 Task: For heading Use Italics Lora with navy blue colour & Underline.  font size for heading24,  'Change the font style of data to'Montserrat and font size to 16,  Change the alignment of both headline & data to Align right In the sheet  Budget Tracking Workbook Template
Action: Mouse moved to (103, 141)
Screenshot: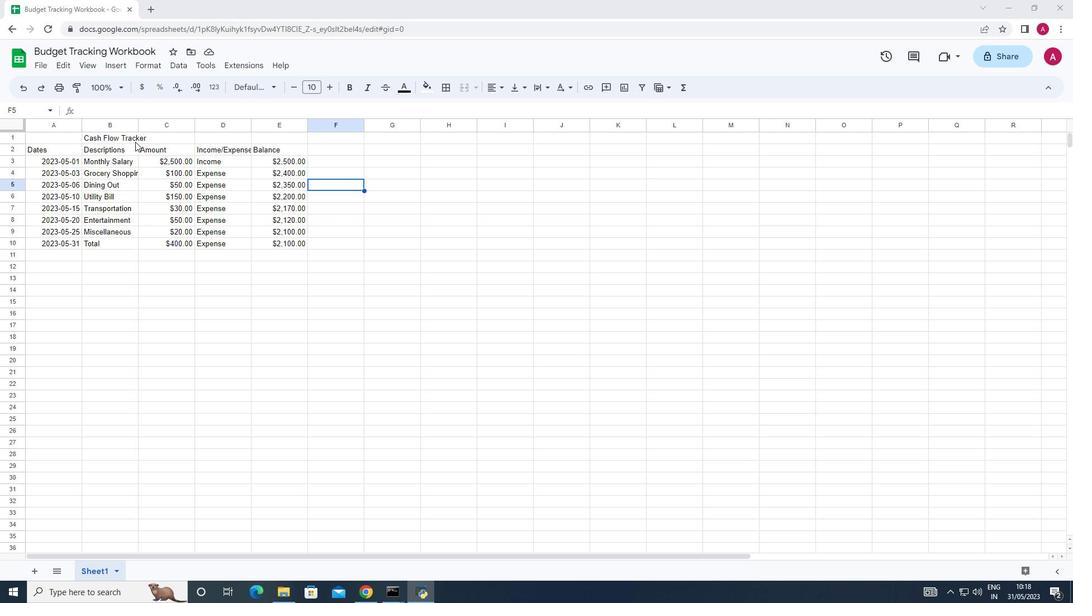 
Action: Mouse pressed left at (103, 141)
Screenshot: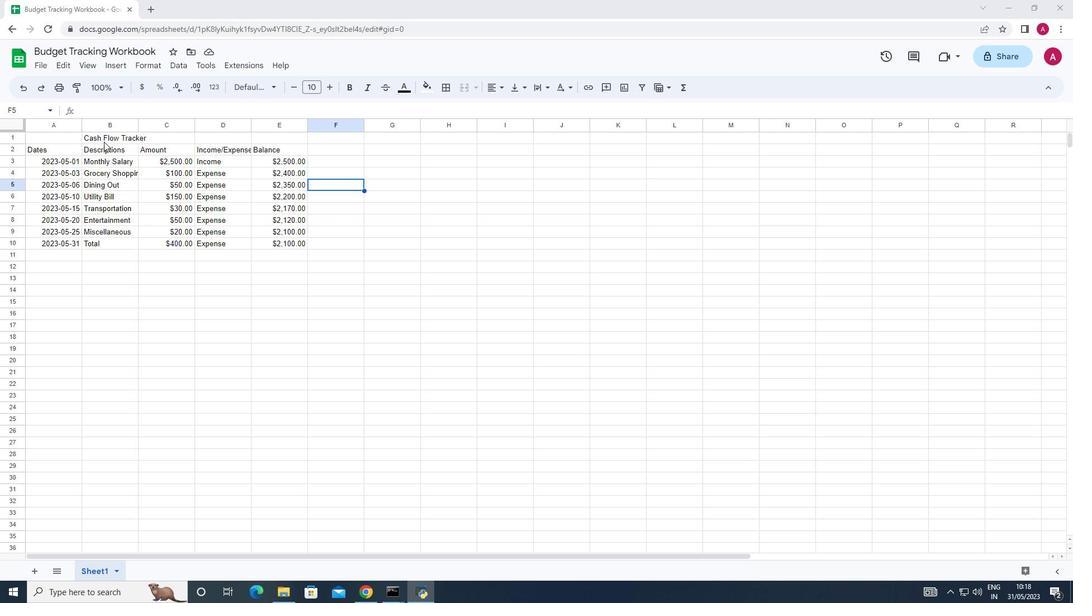 
Action: Mouse moved to (268, 87)
Screenshot: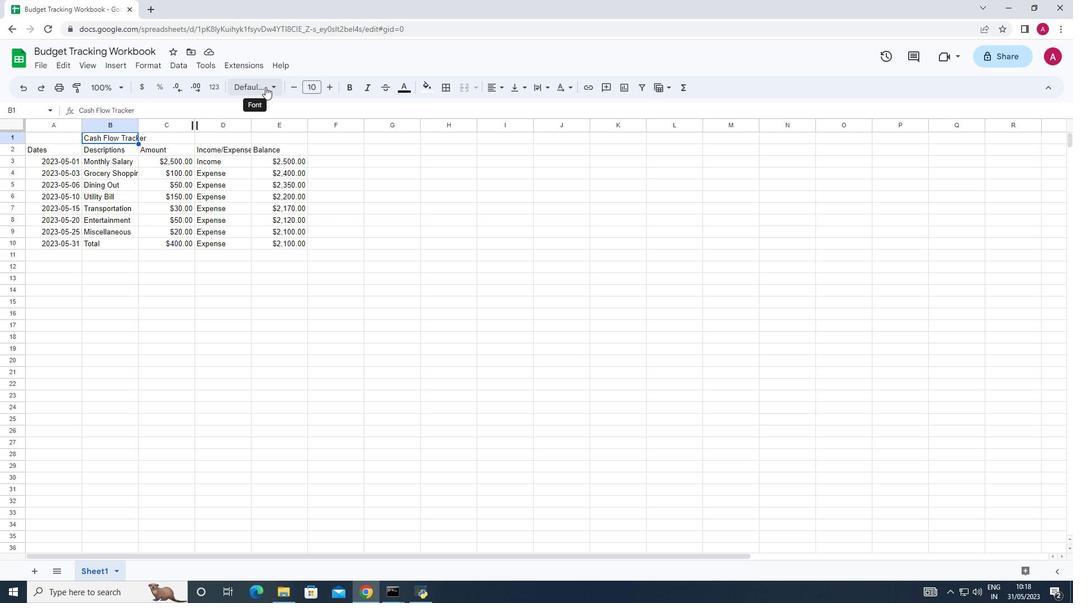 
Action: Mouse pressed left at (268, 87)
Screenshot: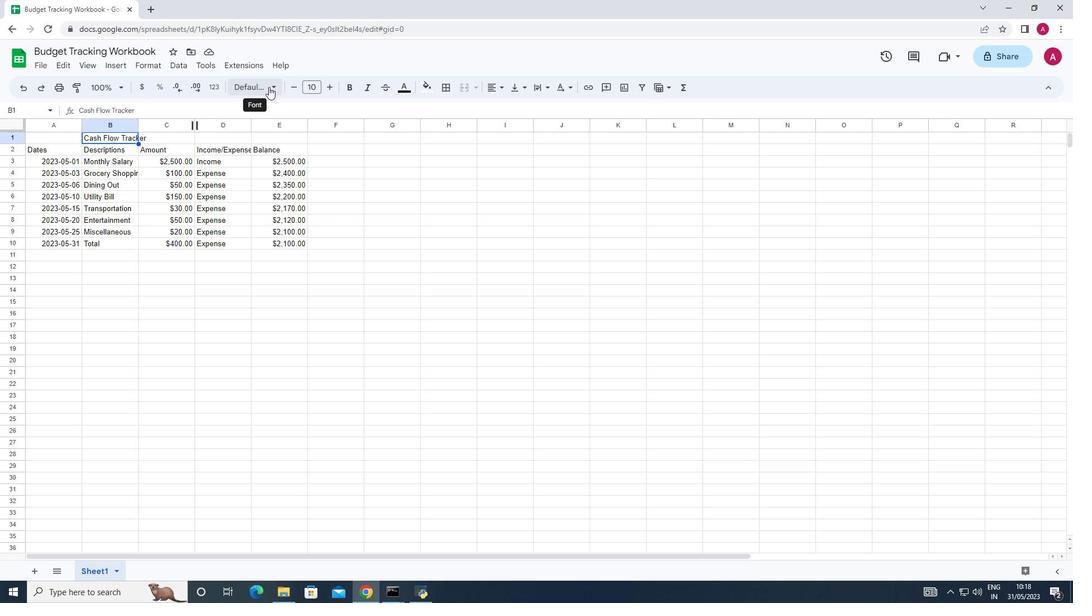 
Action: Mouse moved to (247, 110)
Screenshot: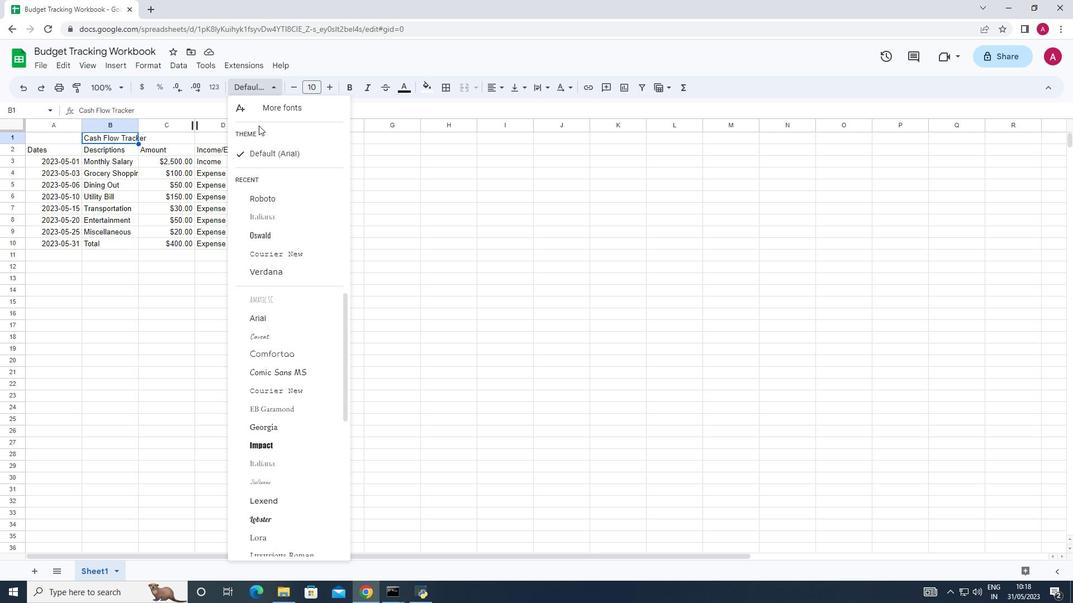 
Action: Mouse pressed left at (247, 110)
Screenshot: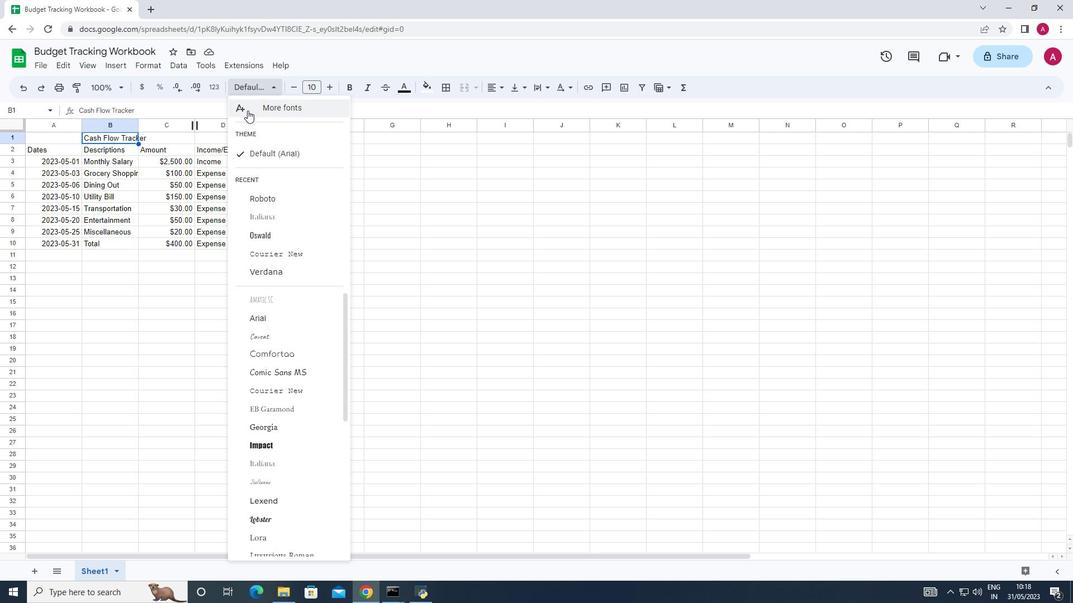 
Action: Mouse moved to (342, 183)
Screenshot: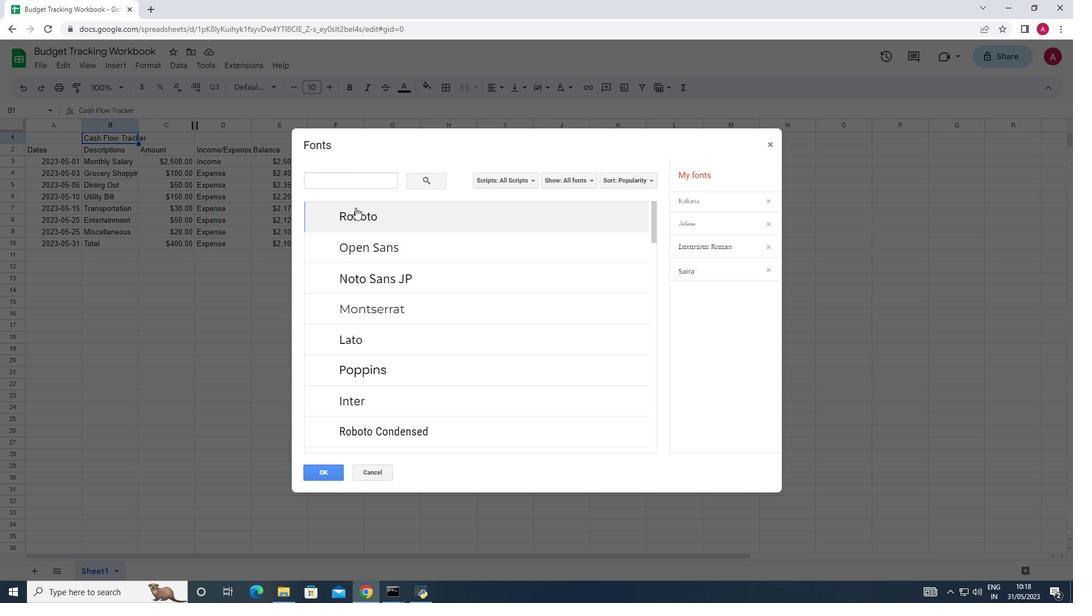 
Action: Mouse pressed left at (342, 183)
Screenshot: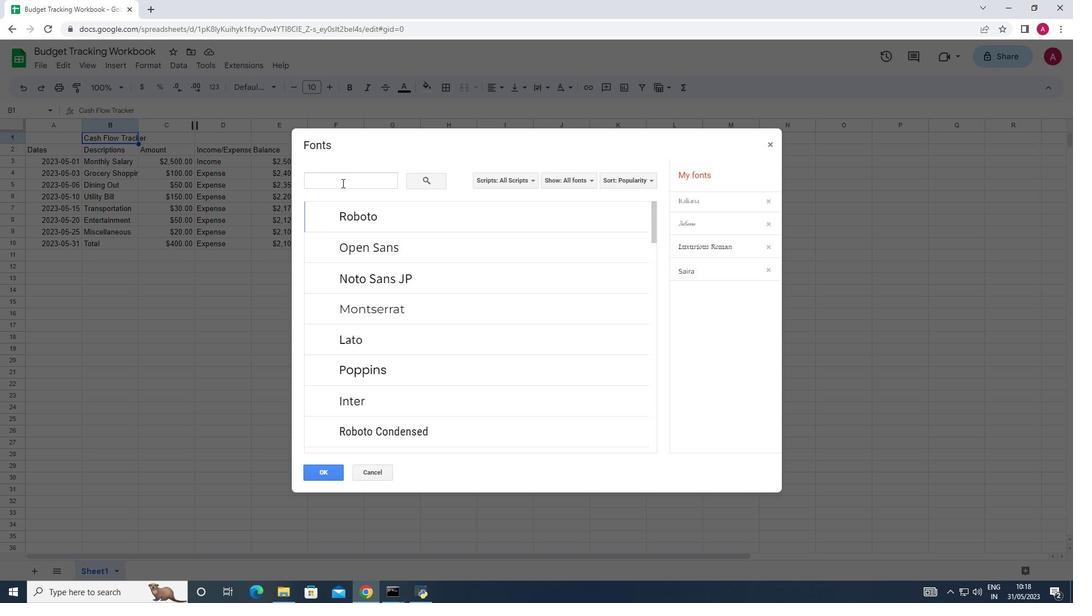 
Action: Mouse moved to (337, 184)
Screenshot: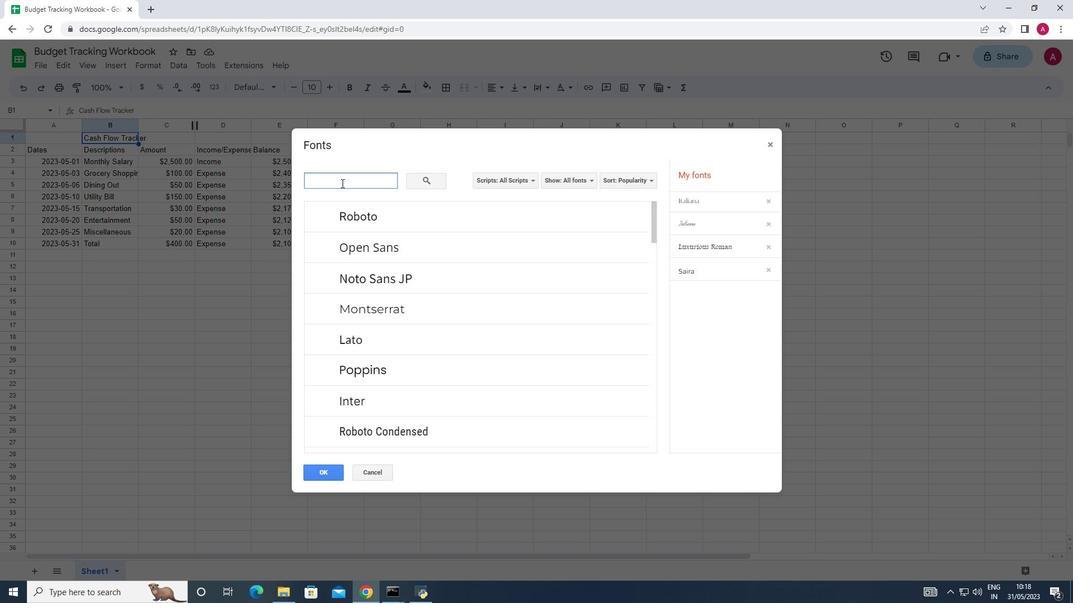 
Action: Key pressed <Key.shift>Italics
Screenshot: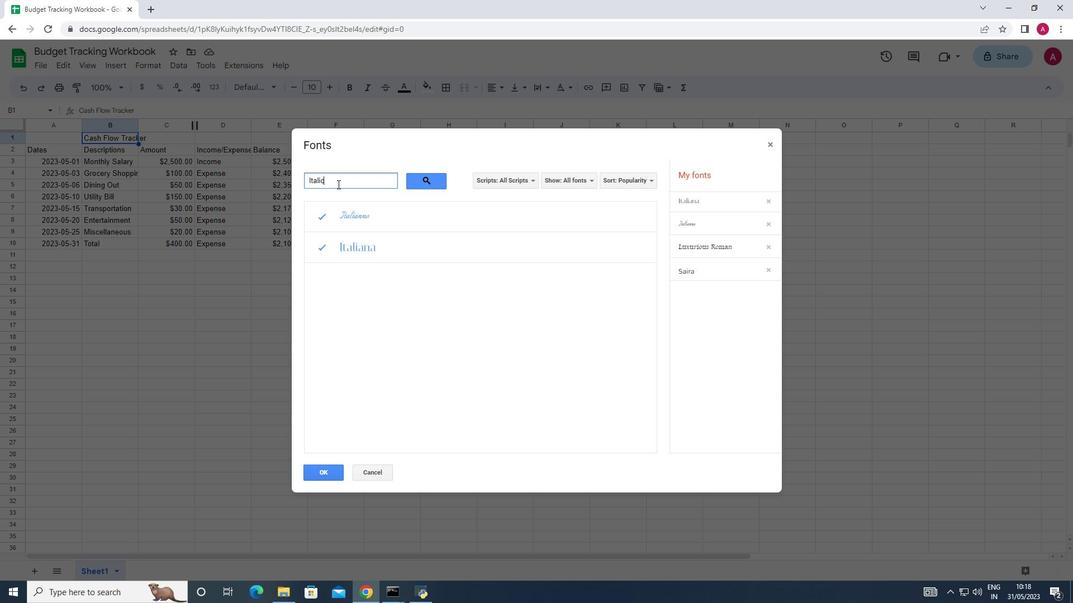 
Action: Mouse moved to (428, 183)
Screenshot: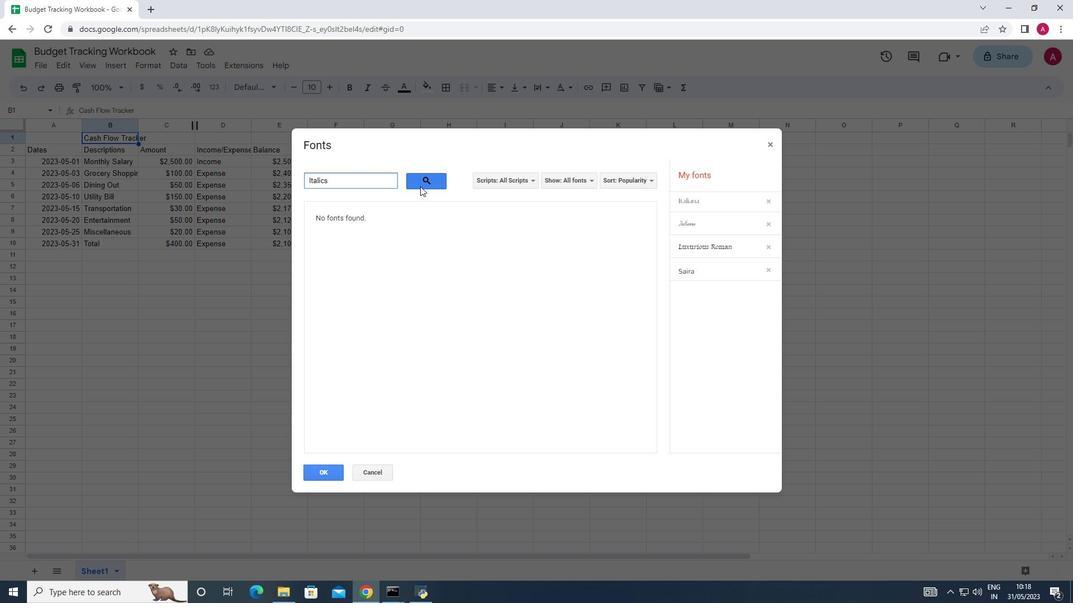 
Action: Mouse pressed left at (428, 183)
Screenshot: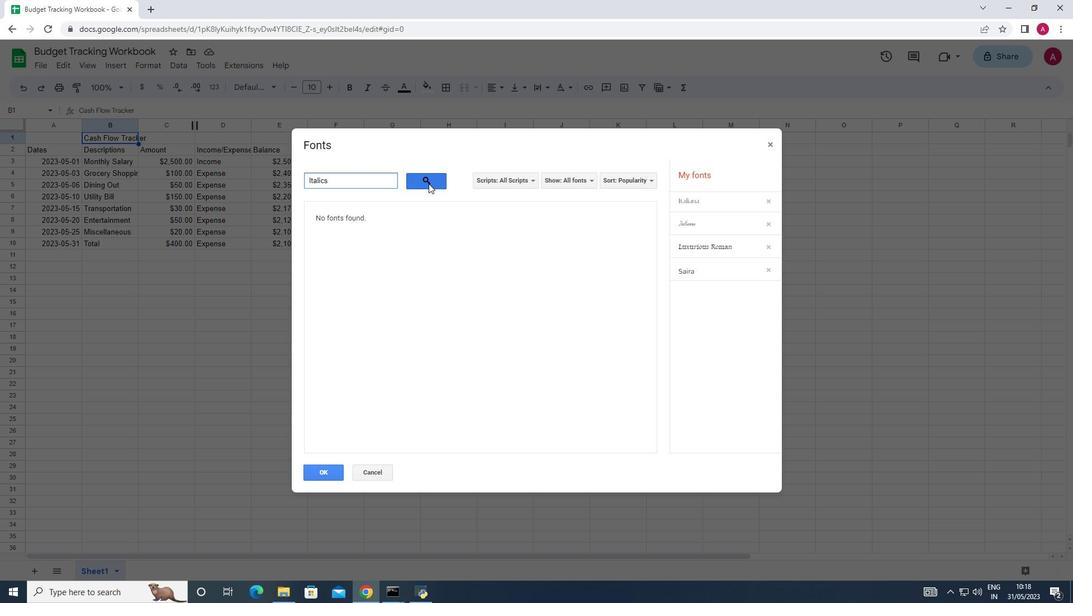 
Action: Mouse moved to (773, 145)
Screenshot: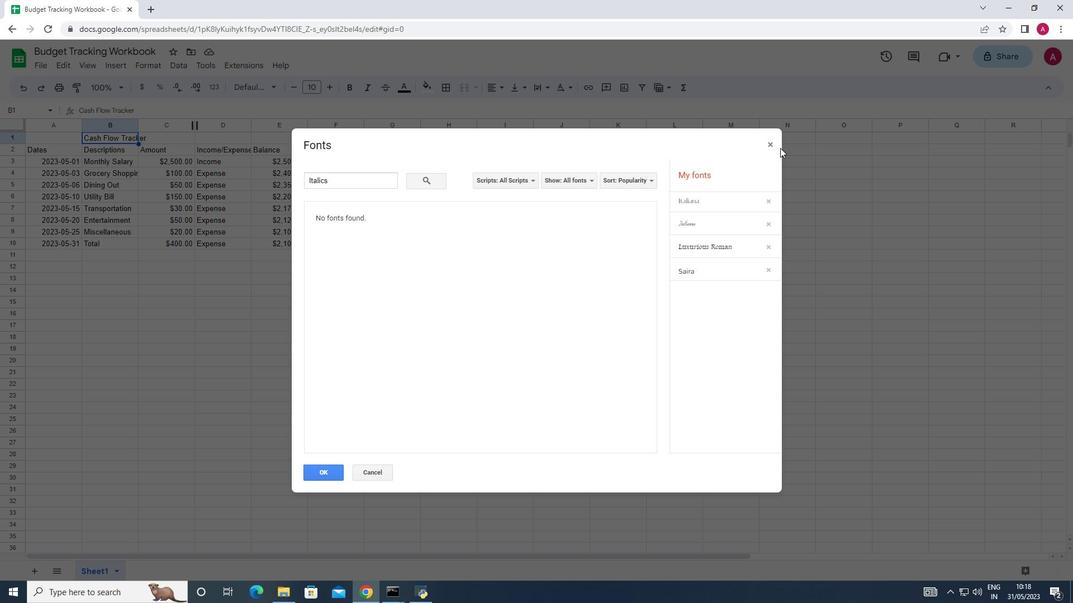 
Action: Mouse pressed left at (773, 145)
Screenshot: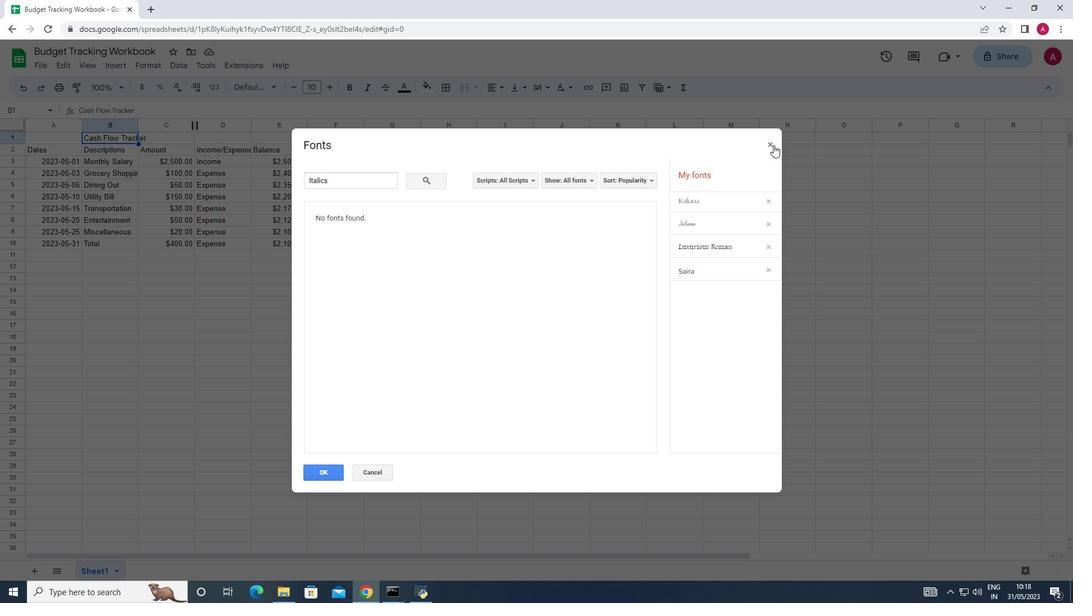 
Action: Mouse moved to (429, 83)
Screenshot: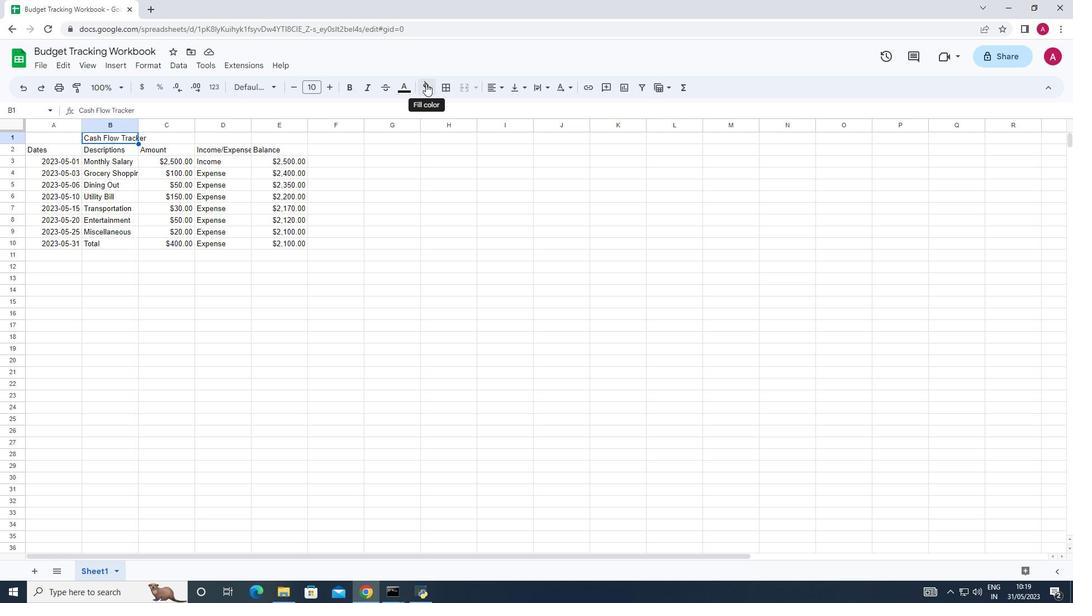 
Action: Mouse pressed left at (429, 83)
Screenshot: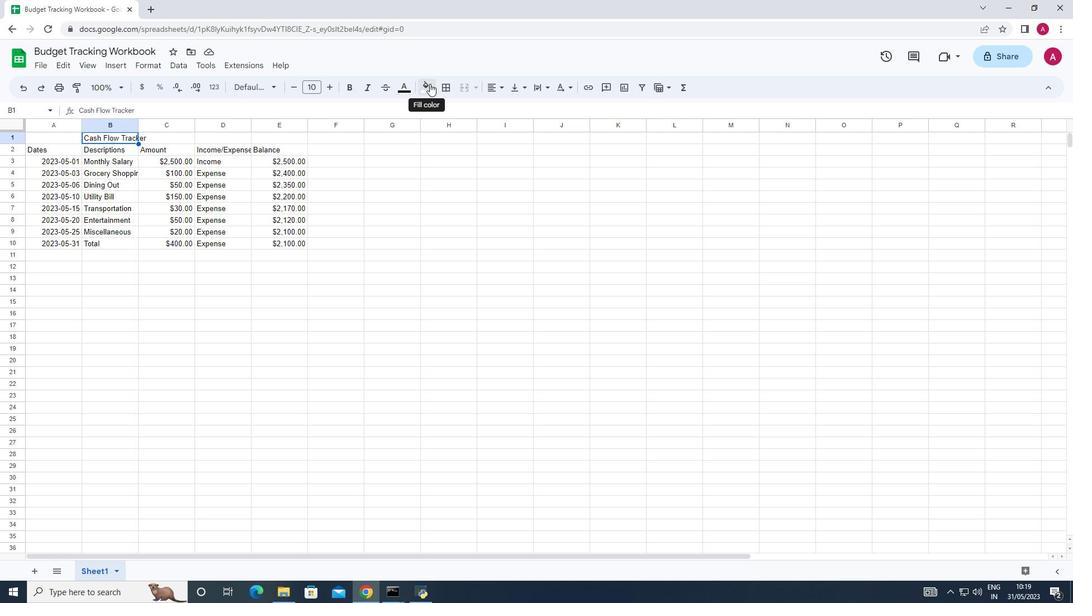 
Action: Mouse moved to (517, 215)
Screenshot: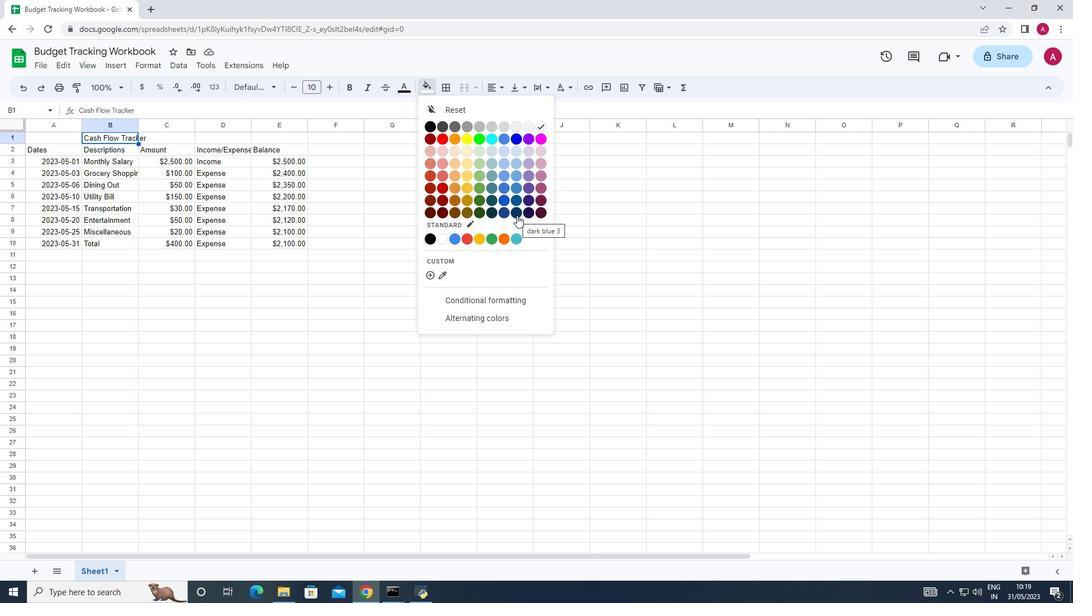 
Action: Mouse pressed left at (517, 215)
Screenshot: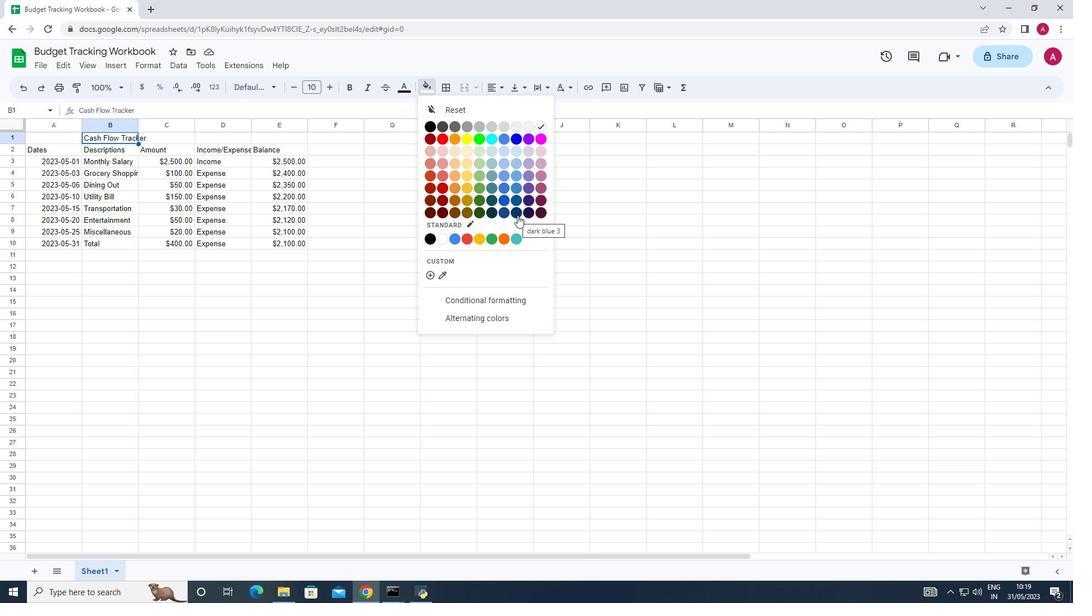 
Action: Mouse moved to (141, 62)
Screenshot: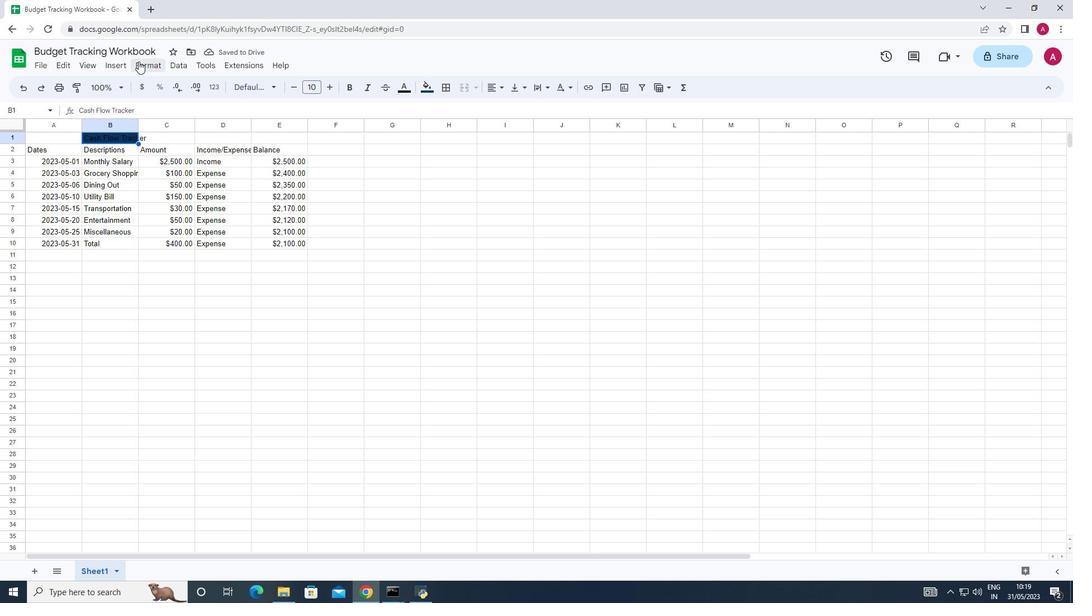 
Action: Mouse pressed left at (141, 62)
Screenshot: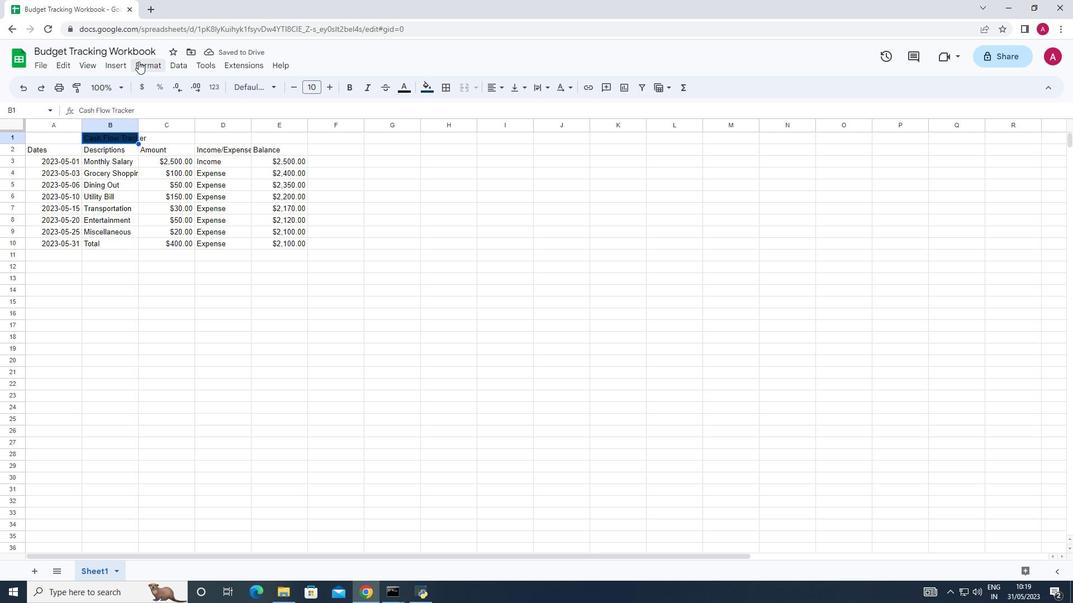 
Action: Mouse moved to (187, 130)
Screenshot: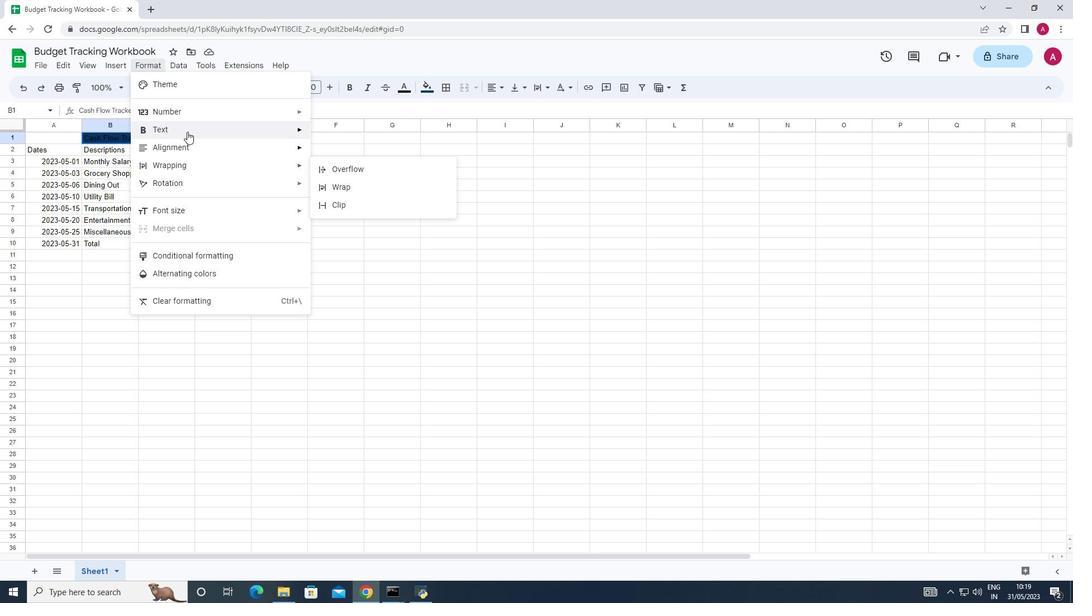 
Action: Mouse pressed left at (187, 130)
Screenshot: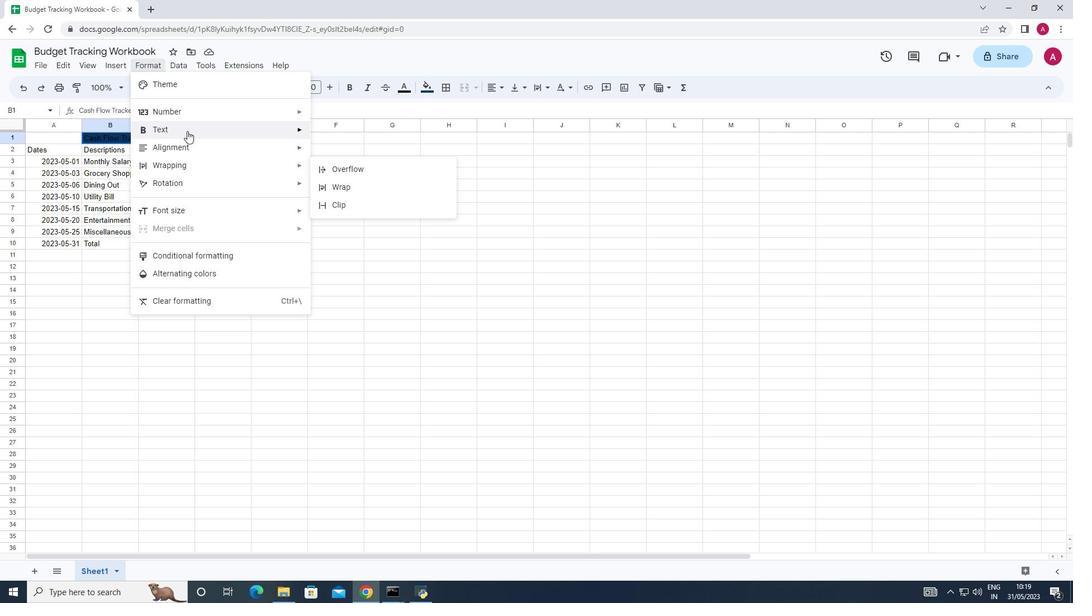 
Action: Mouse moved to (333, 168)
Screenshot: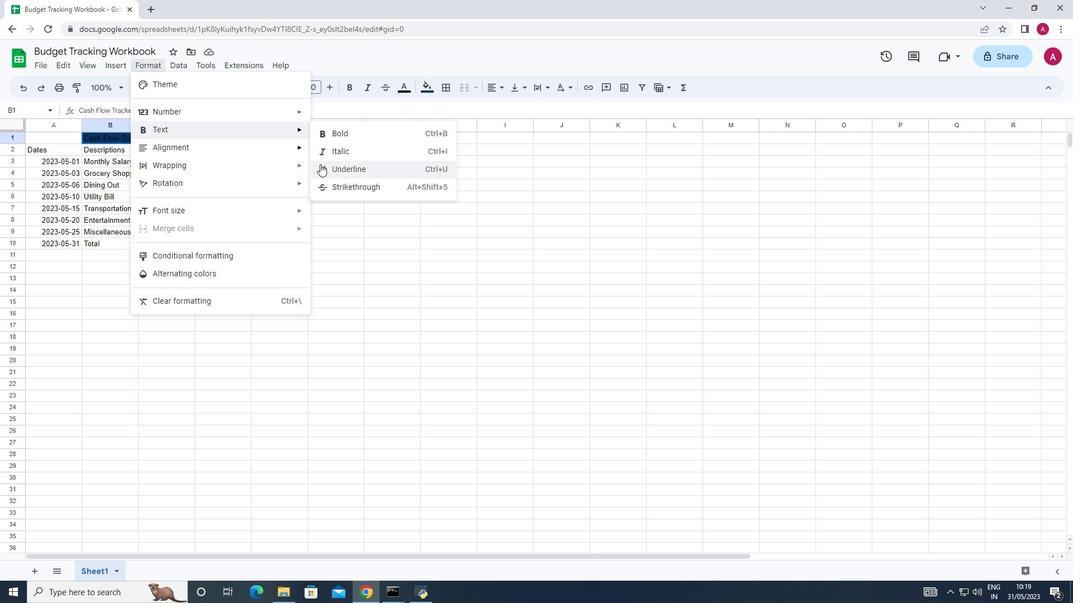 
Action: Mouse pressed left at (333, 168)
Screenshot: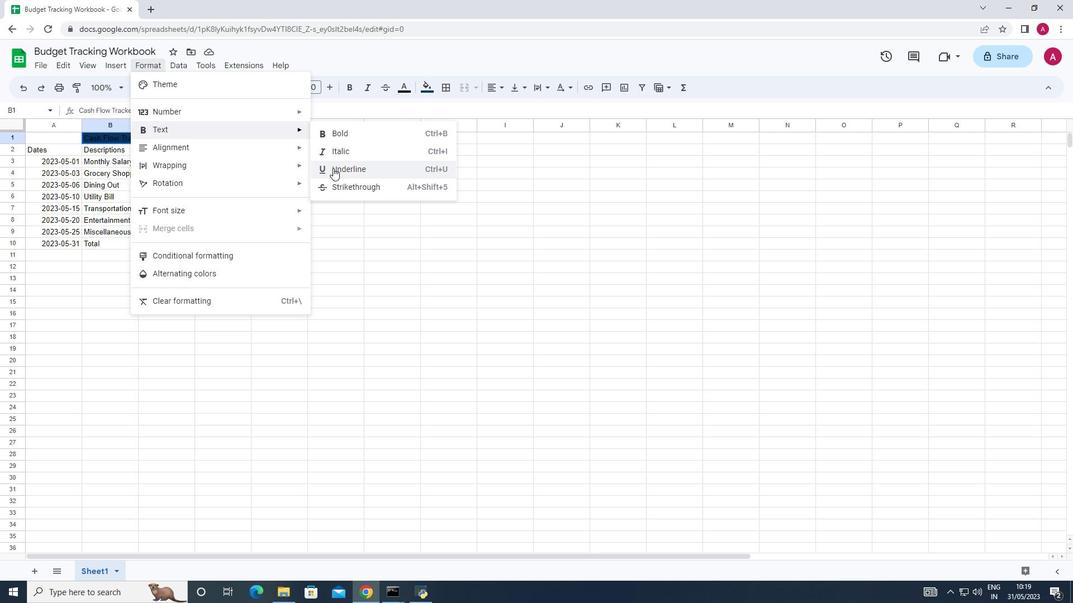 
Action: Mouse moved to (328, 88)
Screenshot: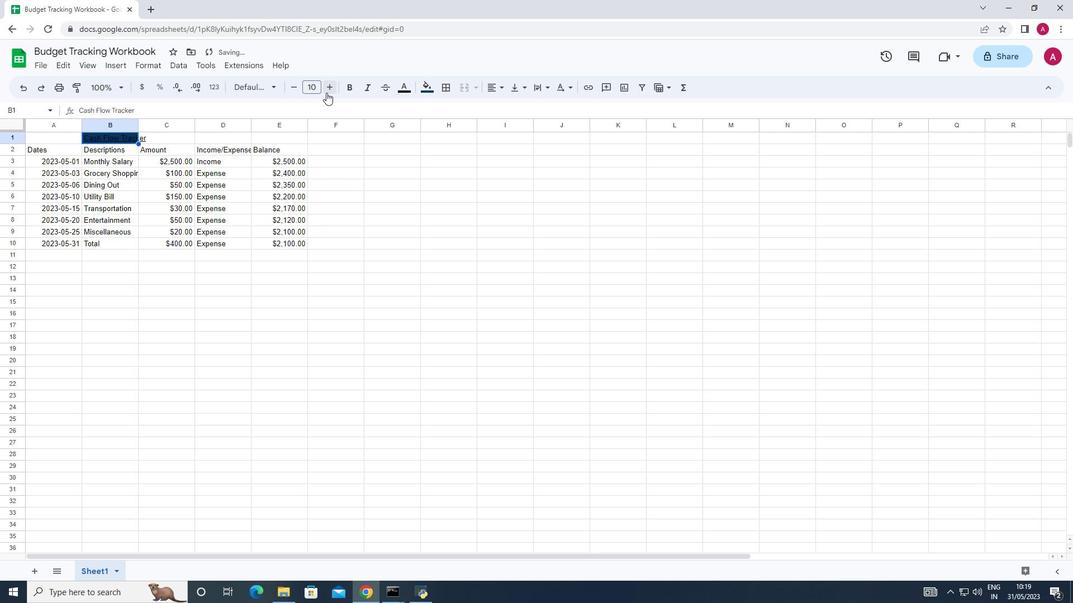 
Action: Mouse pressed left at (328, 88)
Screenshot: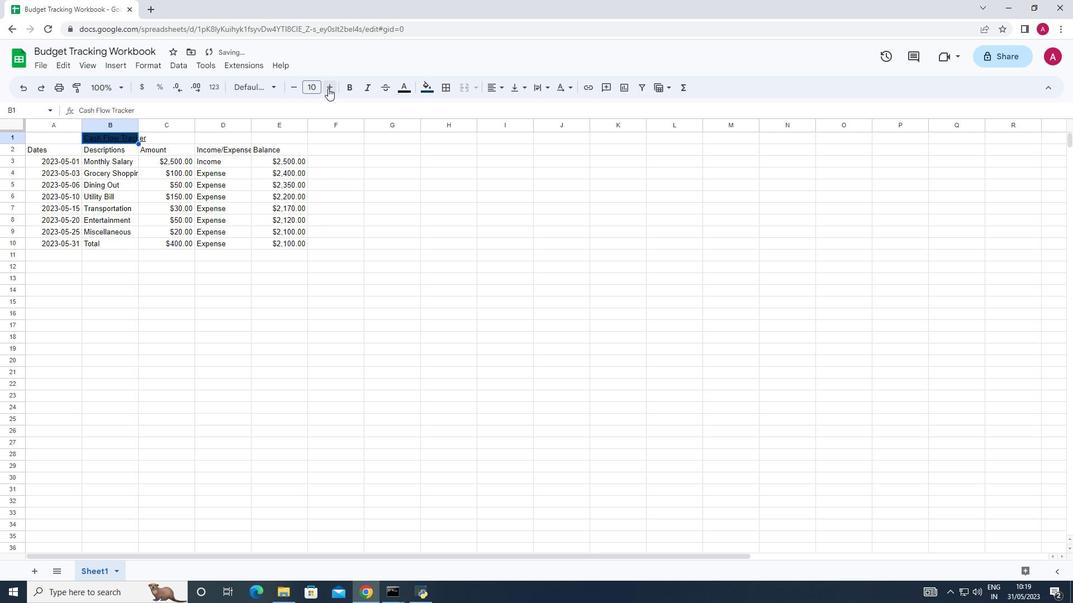 
Action: Mouse pressed left at (328, 88)
Screenshot: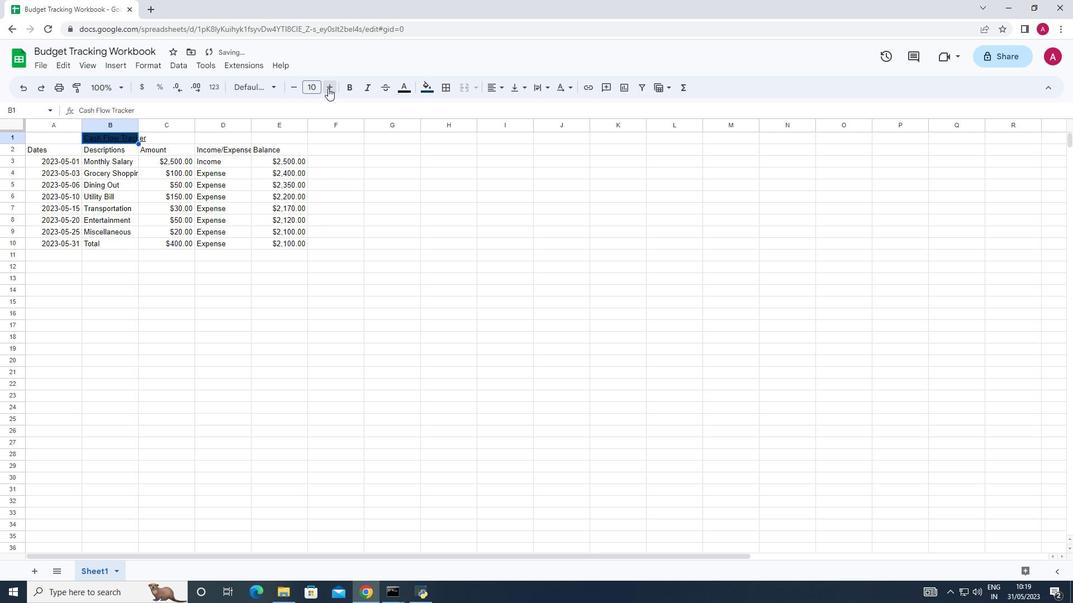 
Action: Mouse pressed left at (328, 88)
Screenshot: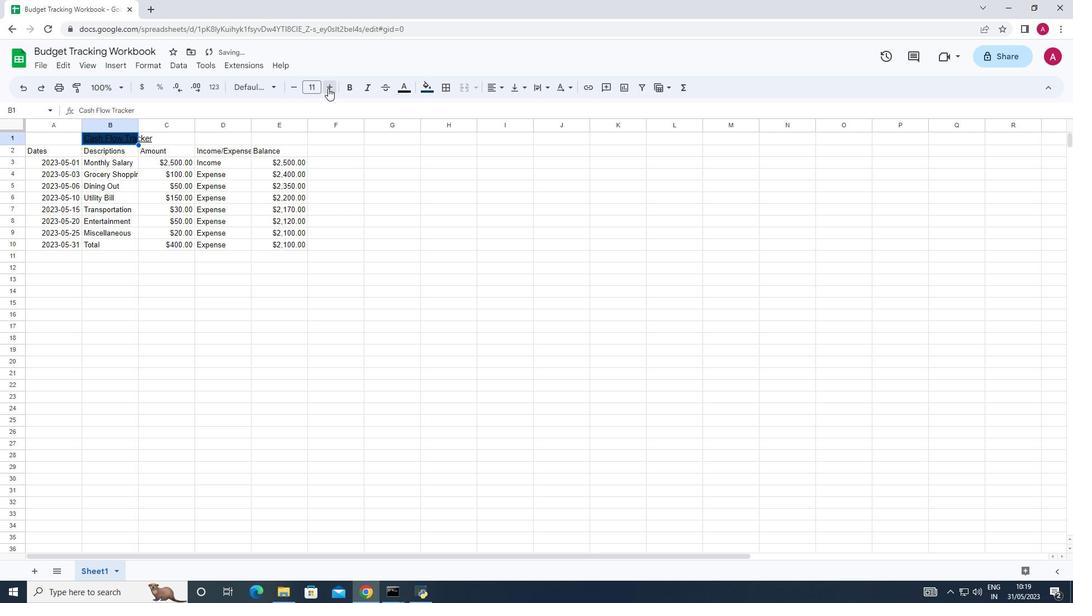 
Action: Mouse pressed left at (328, 88)
Screenshot: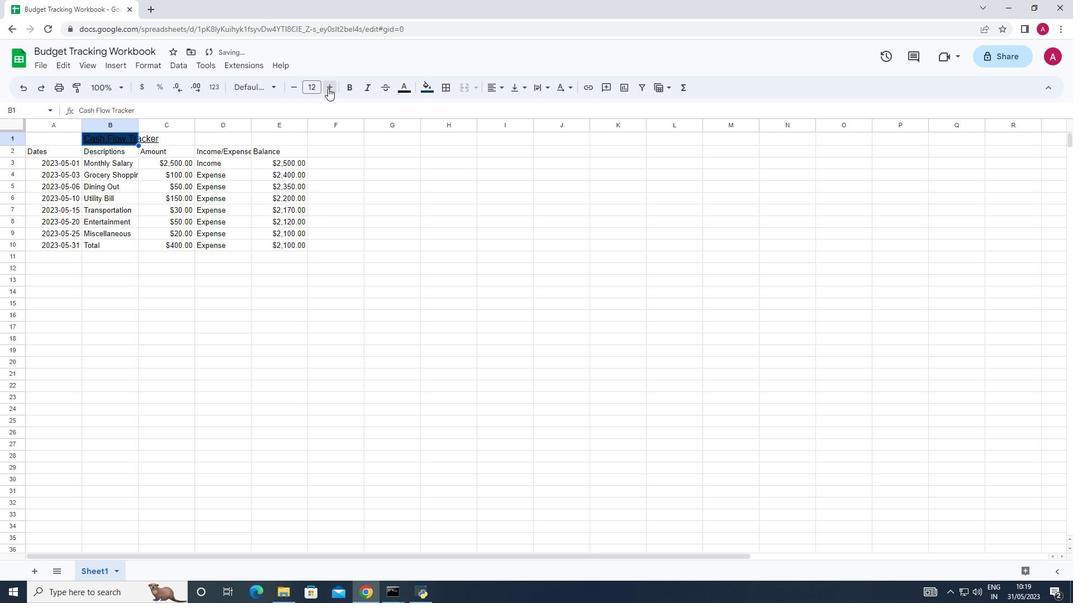
Action: Mouse pressed left at (328, 88)
Screenshot: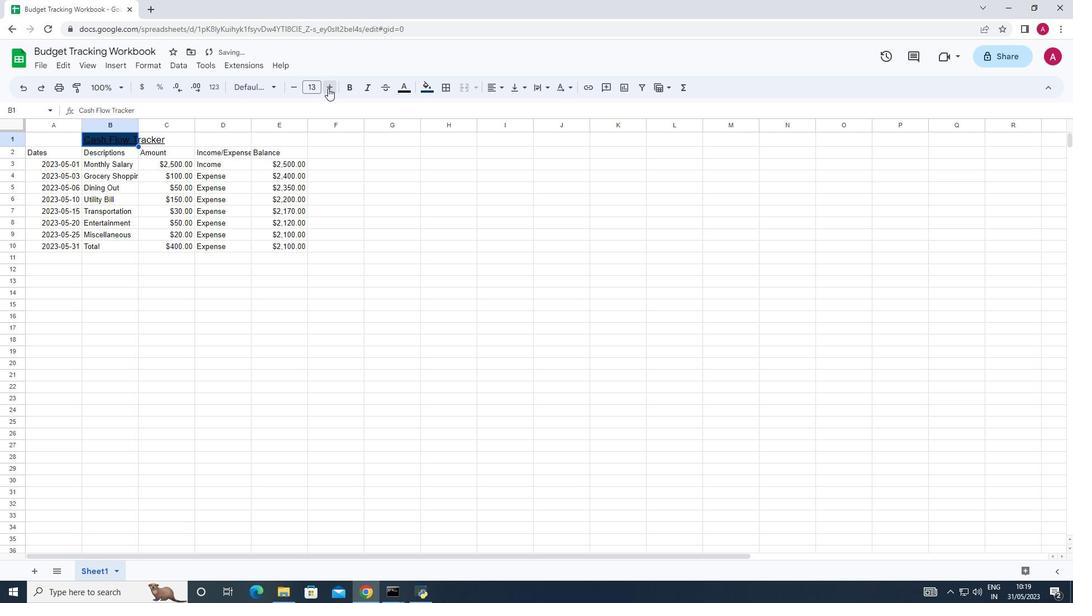 
Action: Mouse pressed left at (328, 88)
Screenshot: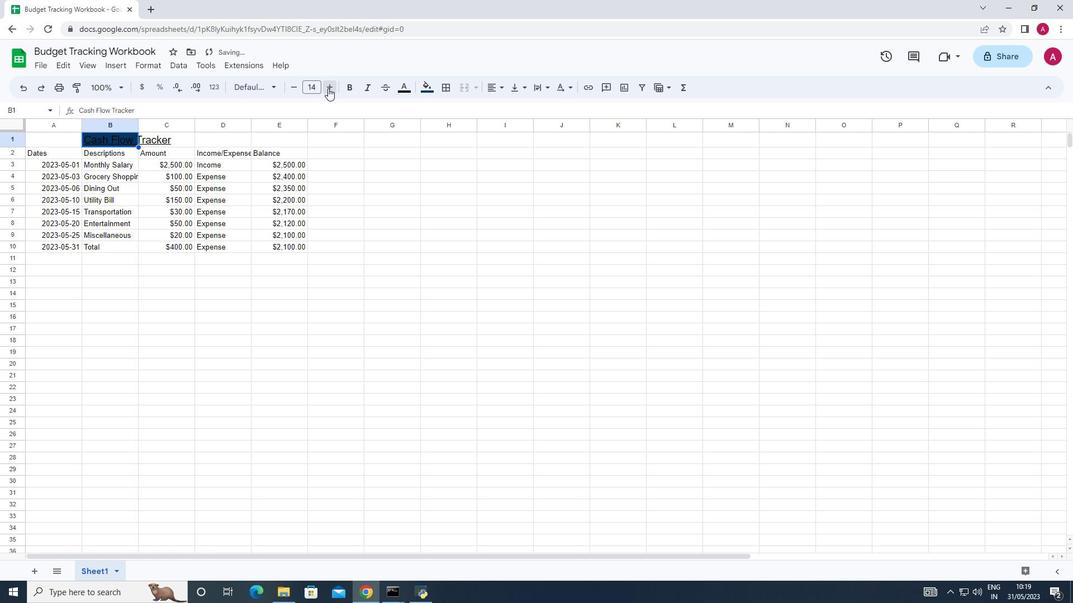 
Action: Mouse pressed left at (328, 88)
Screenshot: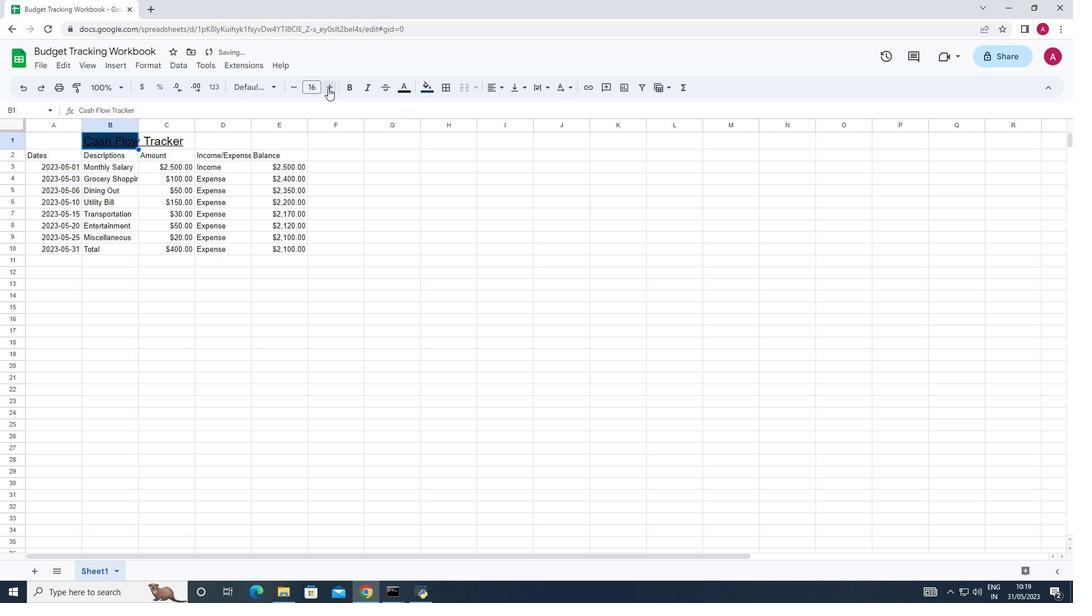 
Action: Mouse pressed left at (328, 88)
Screenshot: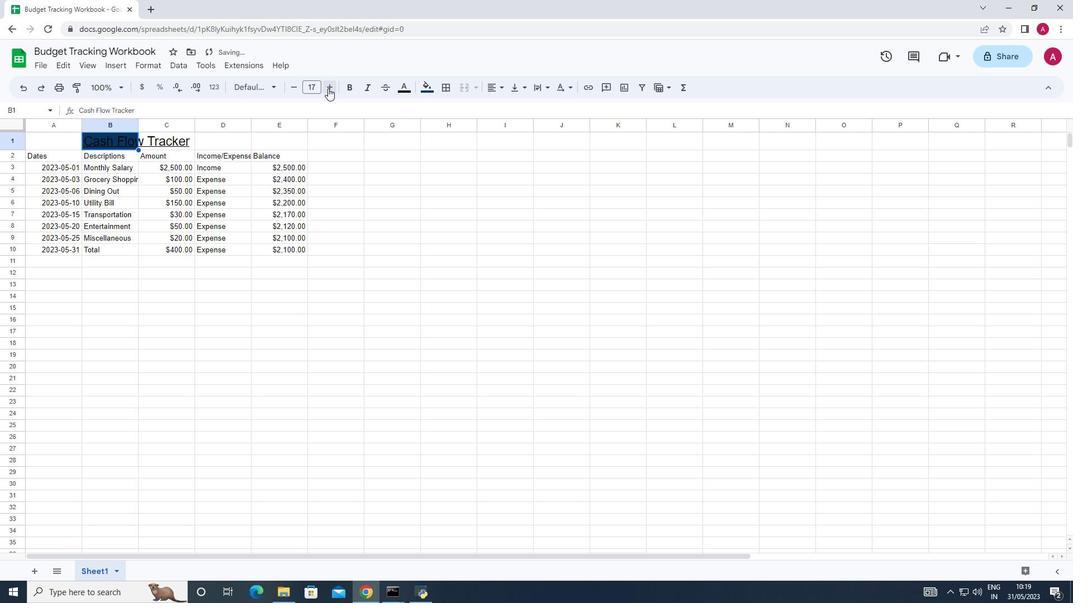 
Action: Mouse moved to (328, 87)
Screenshot: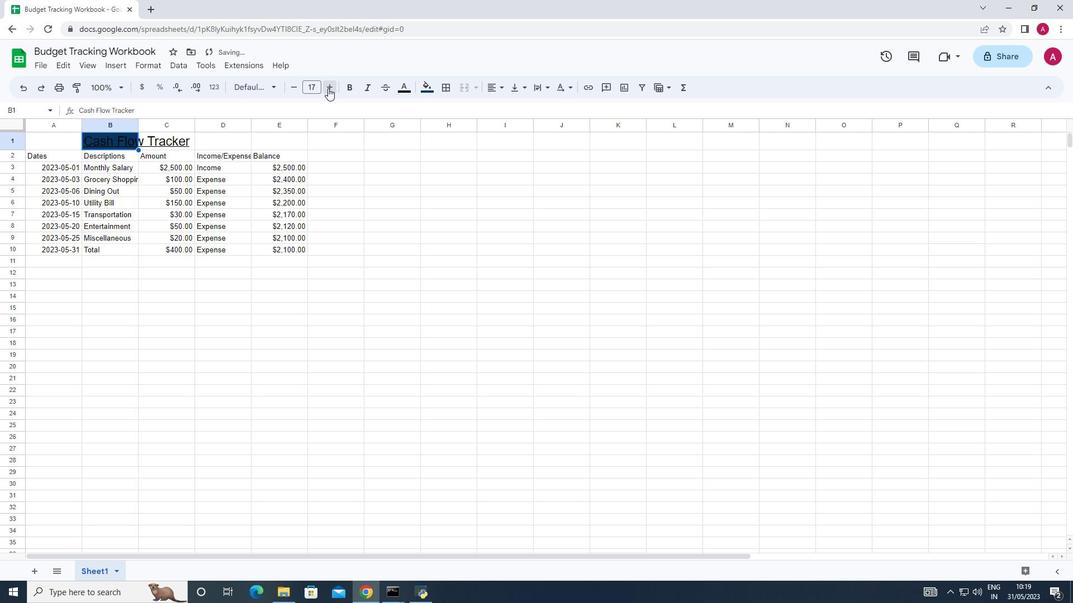 
Action: Mouse pressed left at (328, 87)
Screenshot: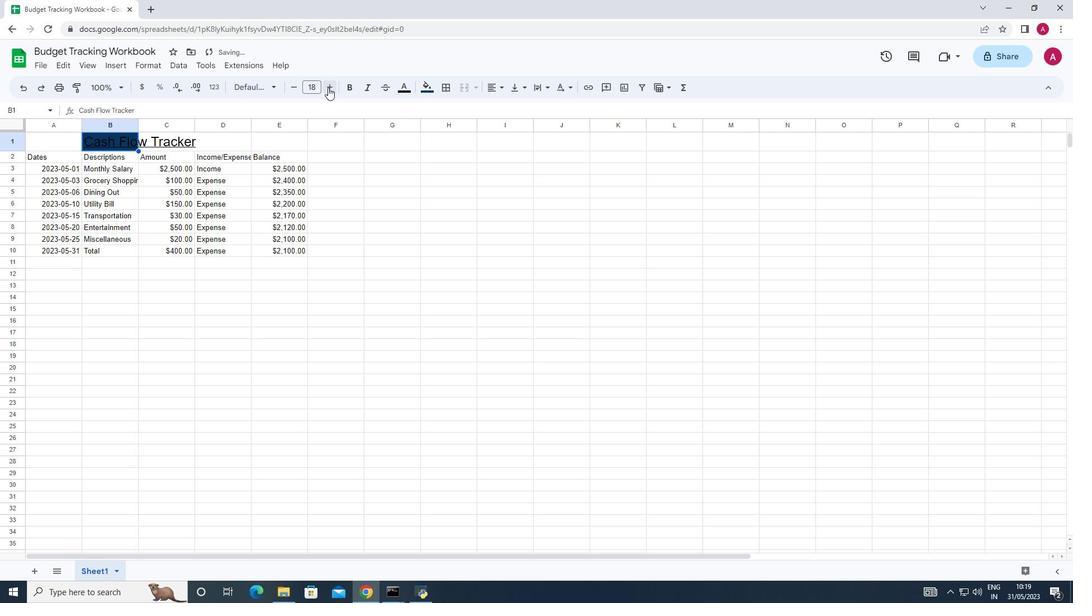 
Action: Mouse pressed left at (328, 87)
Screenshot: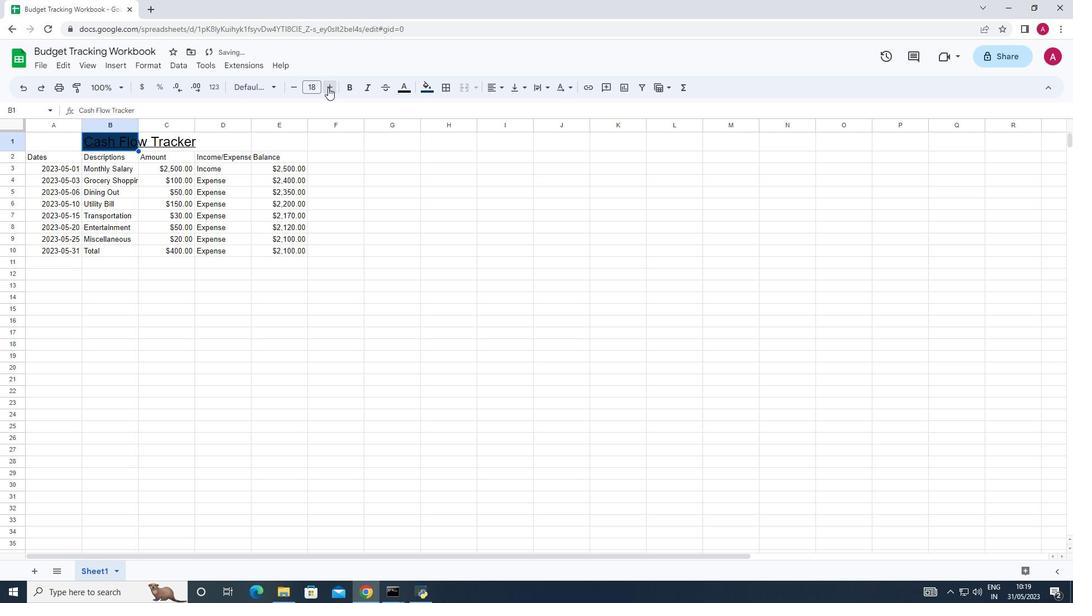 
Action: Mouse pressed left at (328, 87)
Screenshot: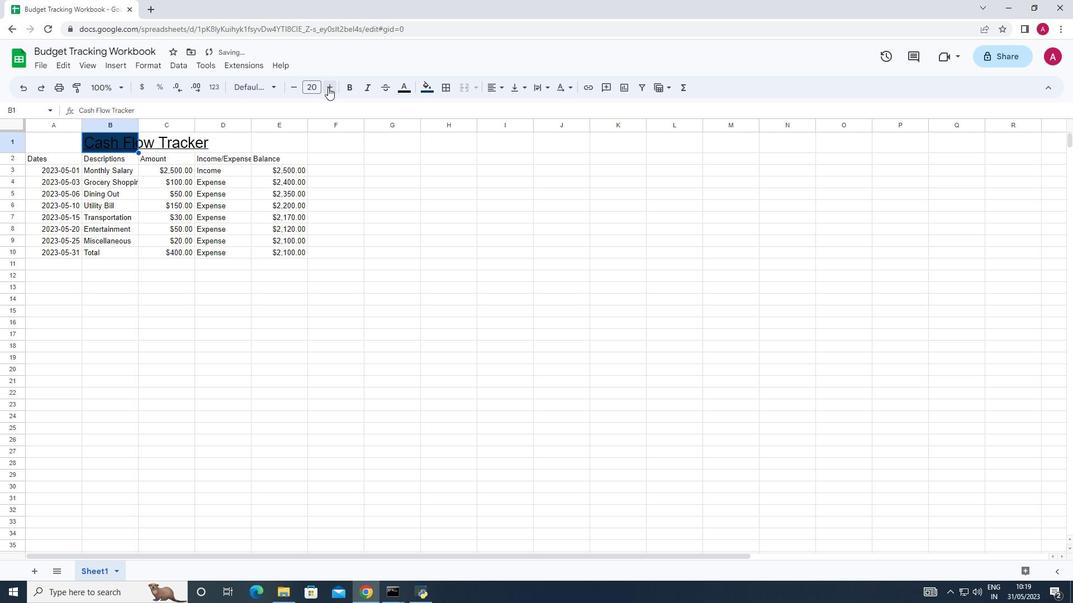 
Action: Mouse pressed left at (328, 87)
Screenshot: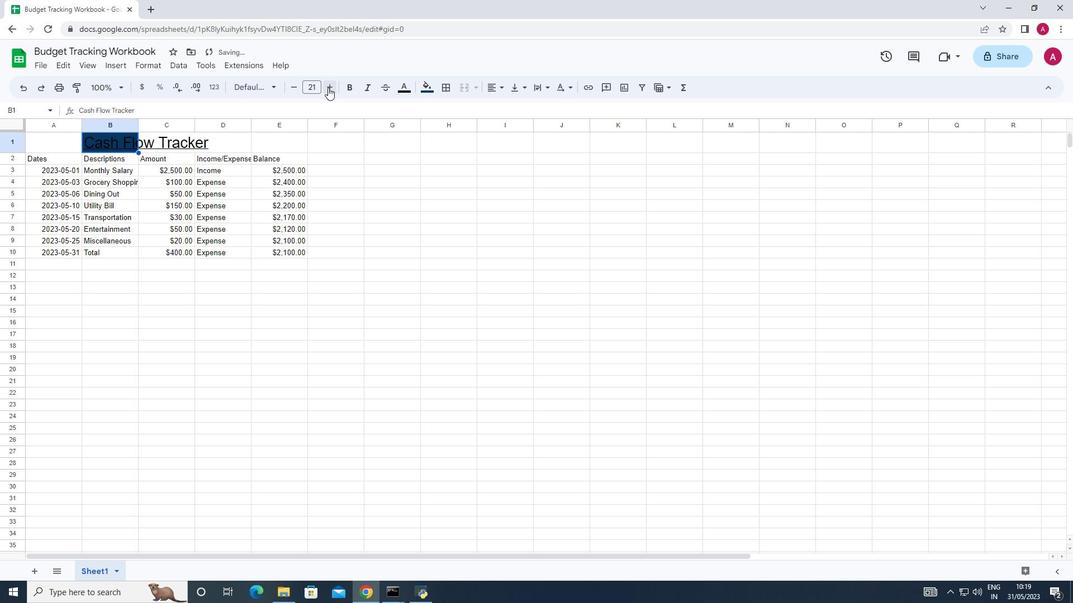 
Action: Mouse pressed left at (328, 87)
Screenshot: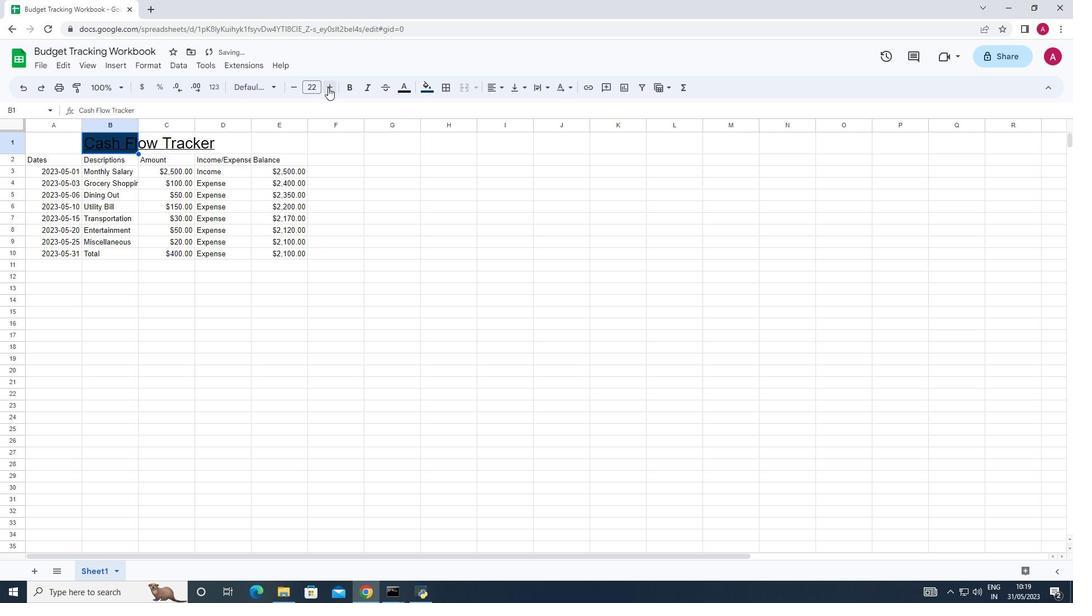 
Action: Mouse pressed left at (328, 87)
Screenshot: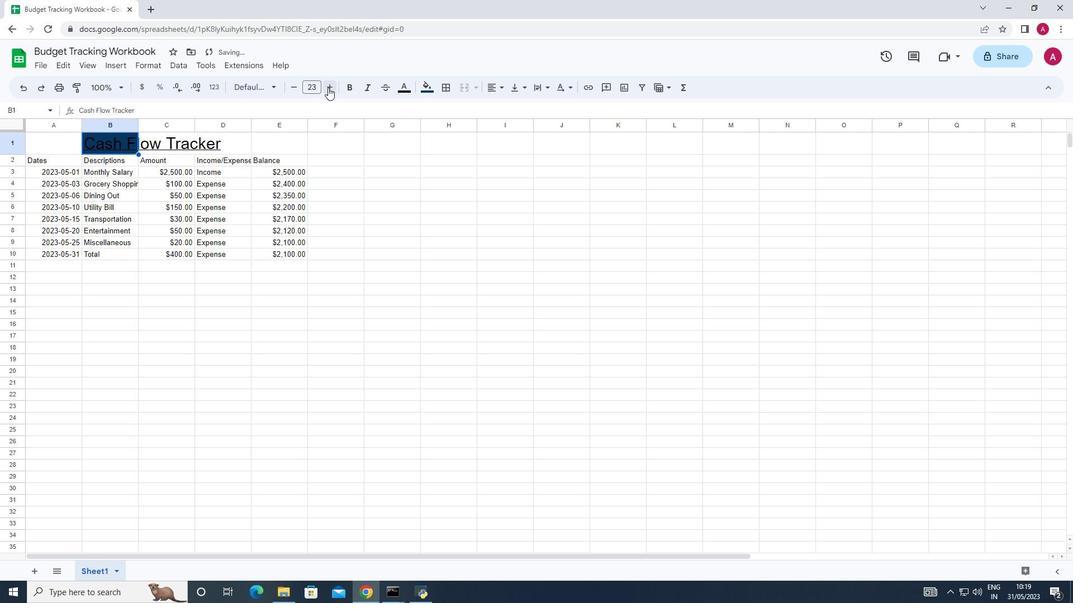 
Action: Mouse moved to (58, 140)
Screenshot: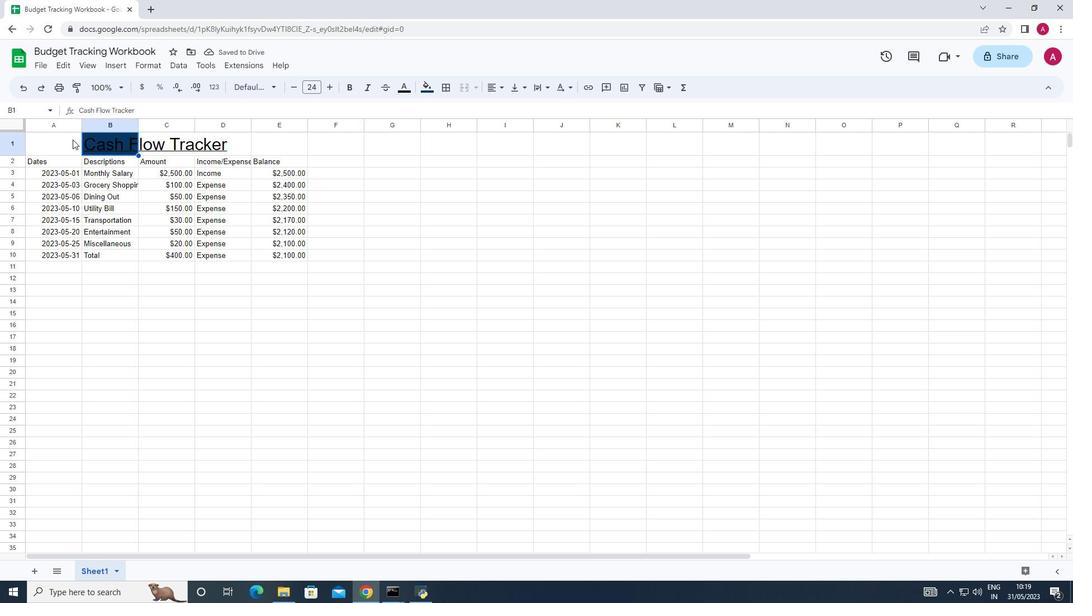 
Action: Mouse pressed left at (58, 140)
Screenshot: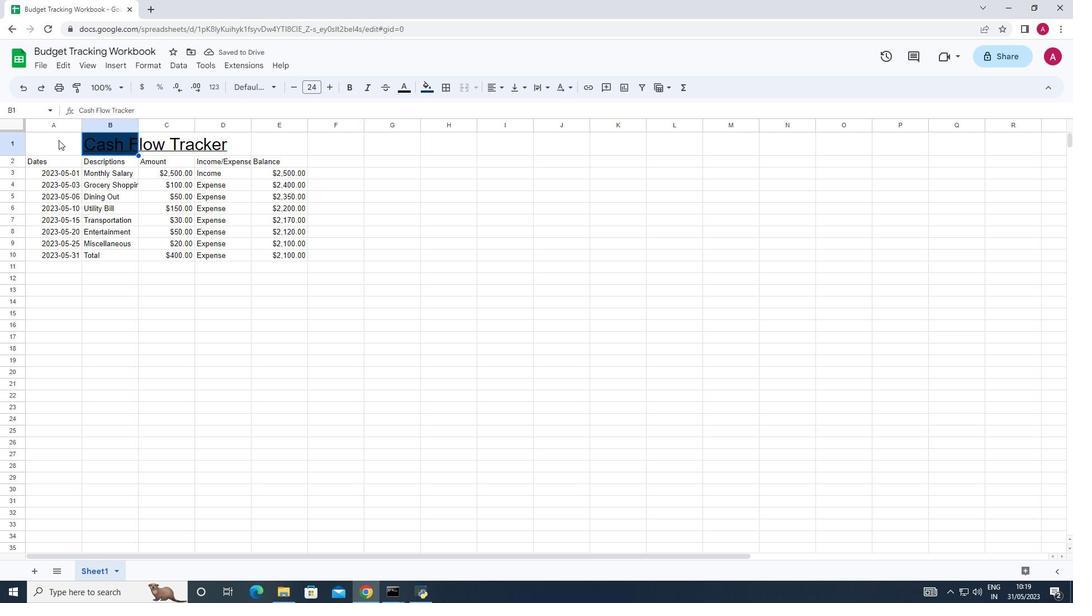 
Action: Mouse moved to (427, 87)
Screenshot: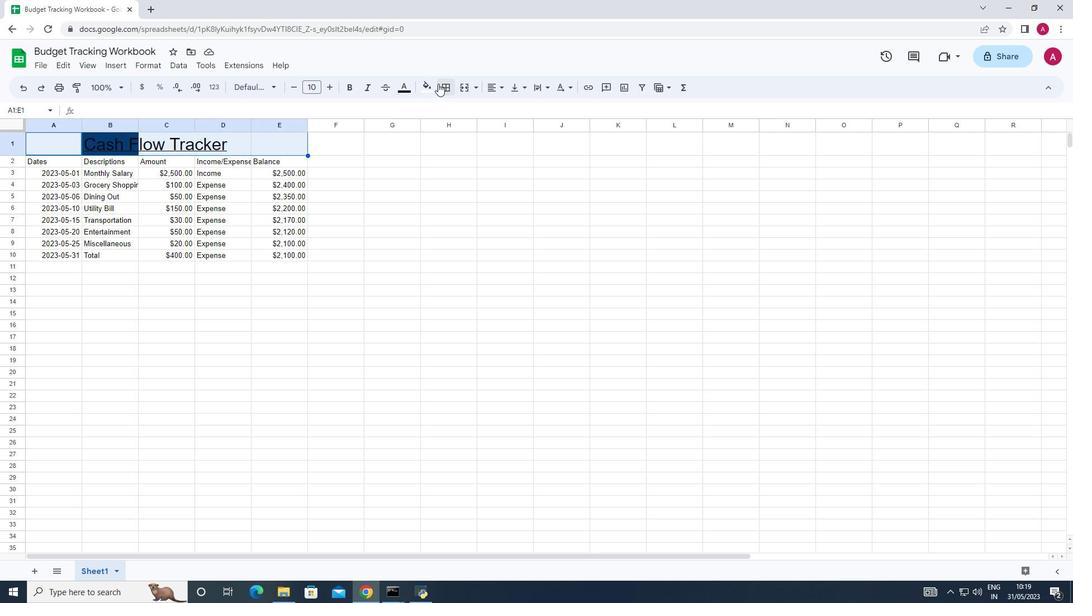 
Action: Mouse pressed left at (427, 87)
Screenshot: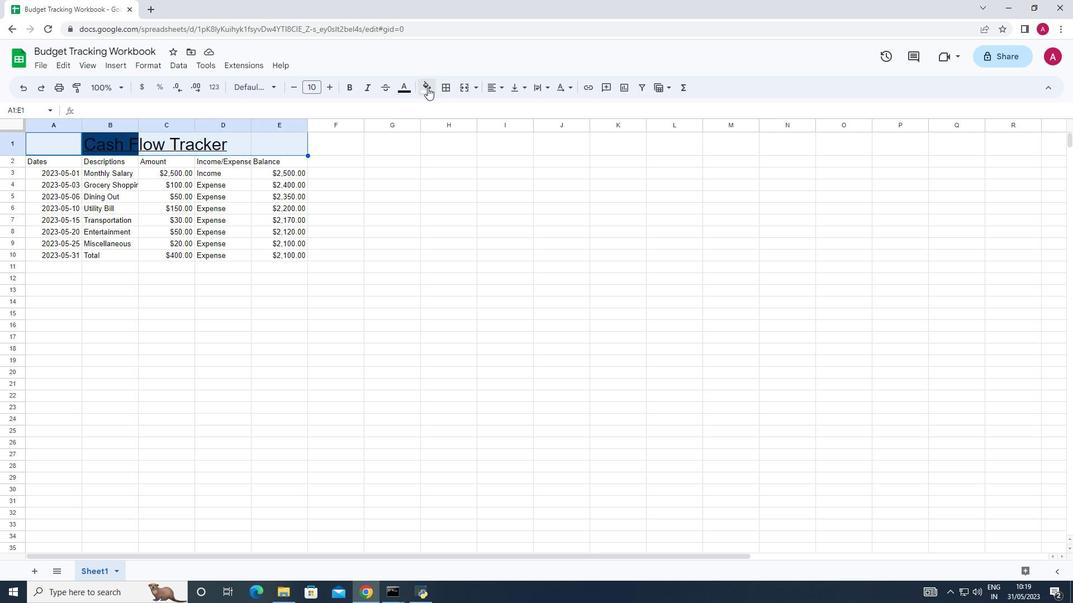 
Action: Mouse moved to (515, 210)
Screenshot: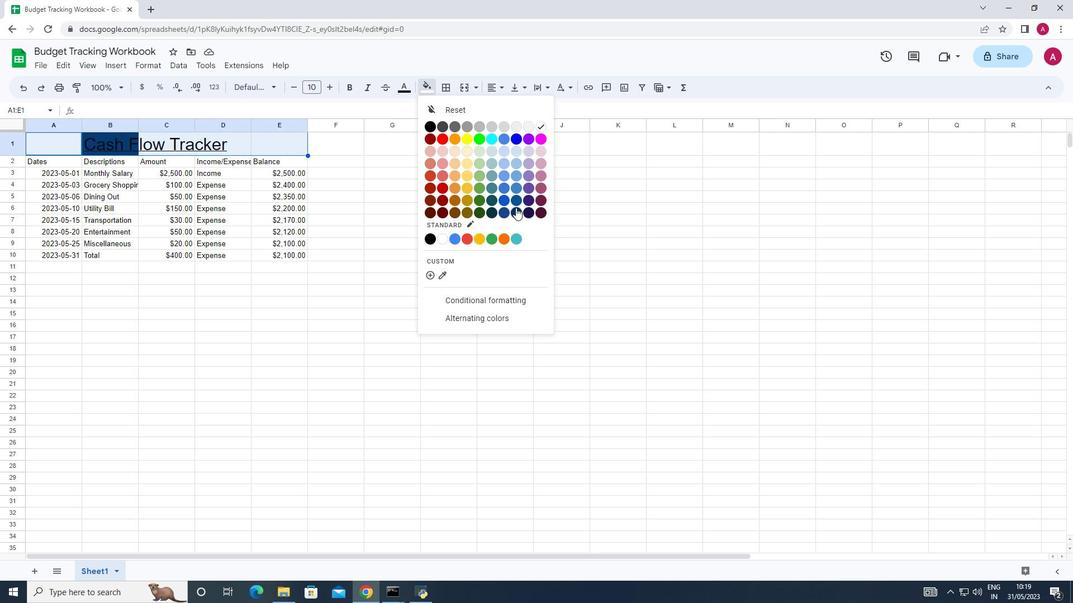 
Action: Mouse pressed left at (515, 210)
Screenshot: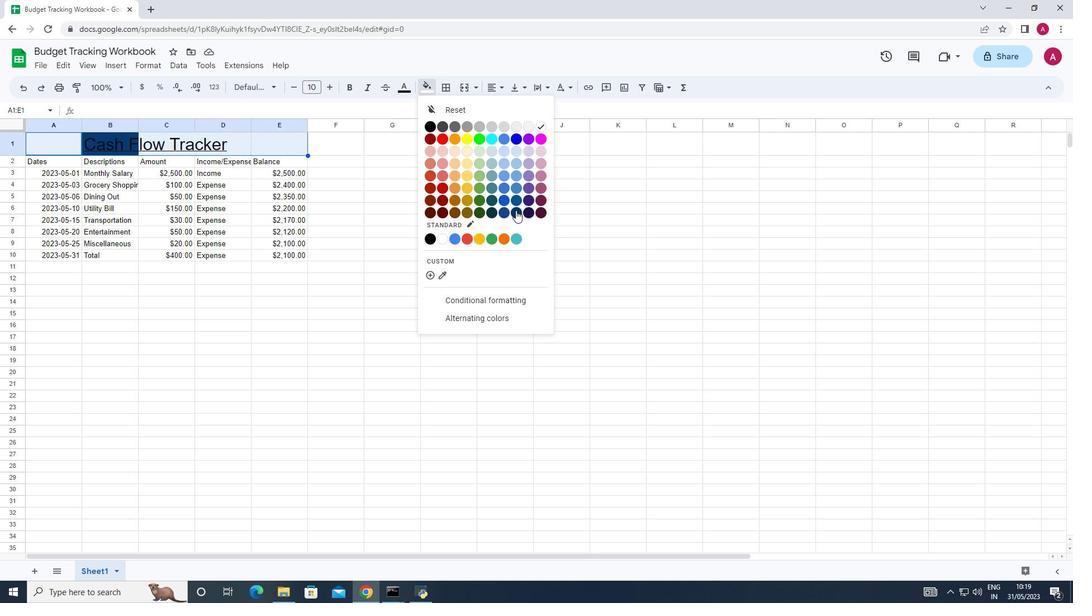 
Action: Mouse moved to (455, 262)
Screenshot: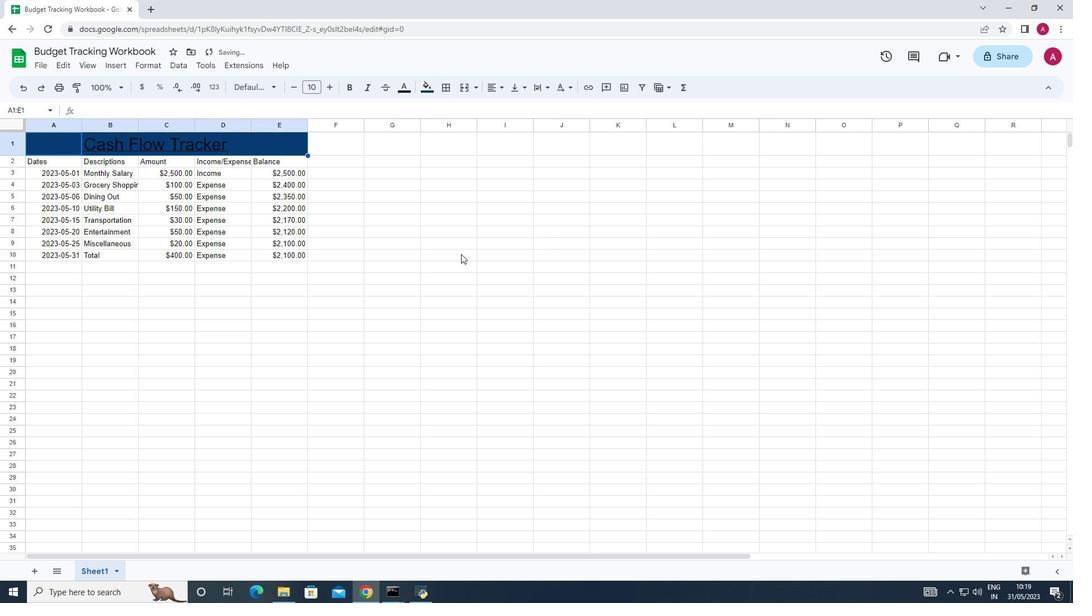 
Action: Mouse pressed left at (455, 262)
Screenshot: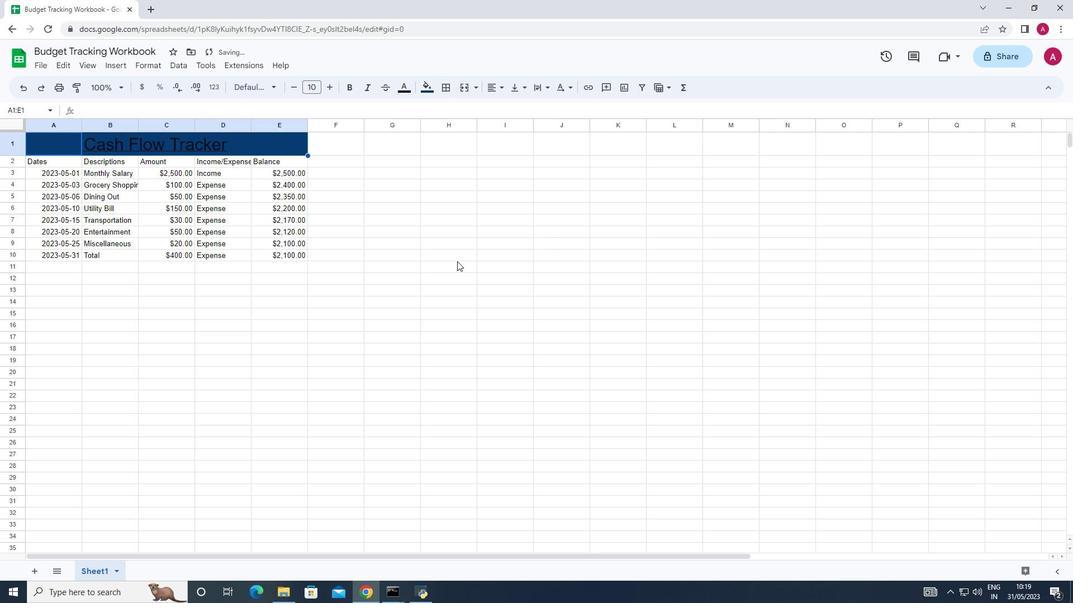
Action: Mouse moved to (43, 162)
Screenshot: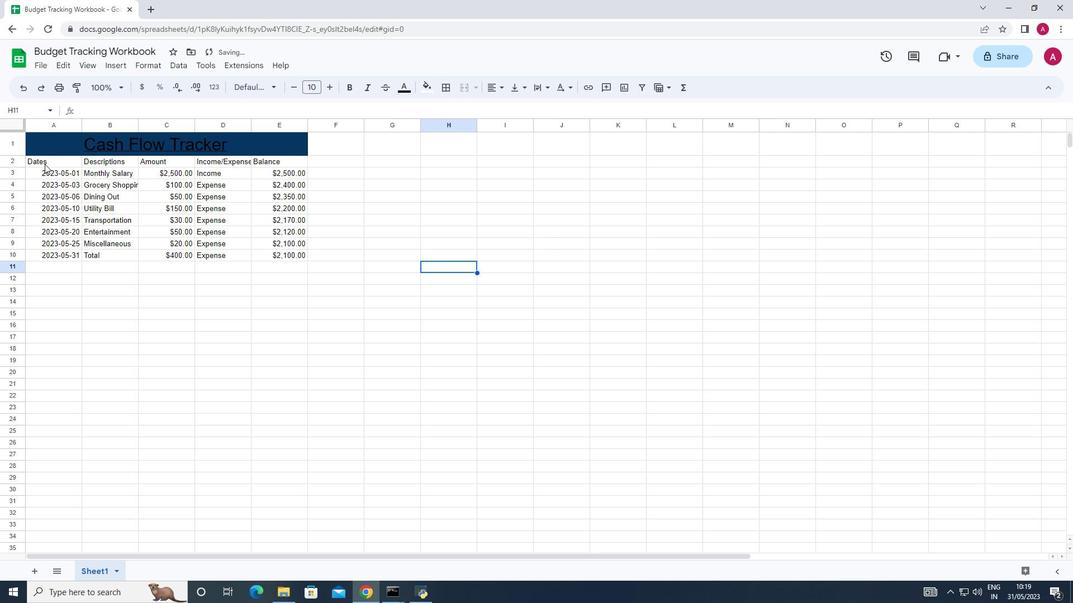 
Action: Mouse pressed left at (43, 162)
Screenshot: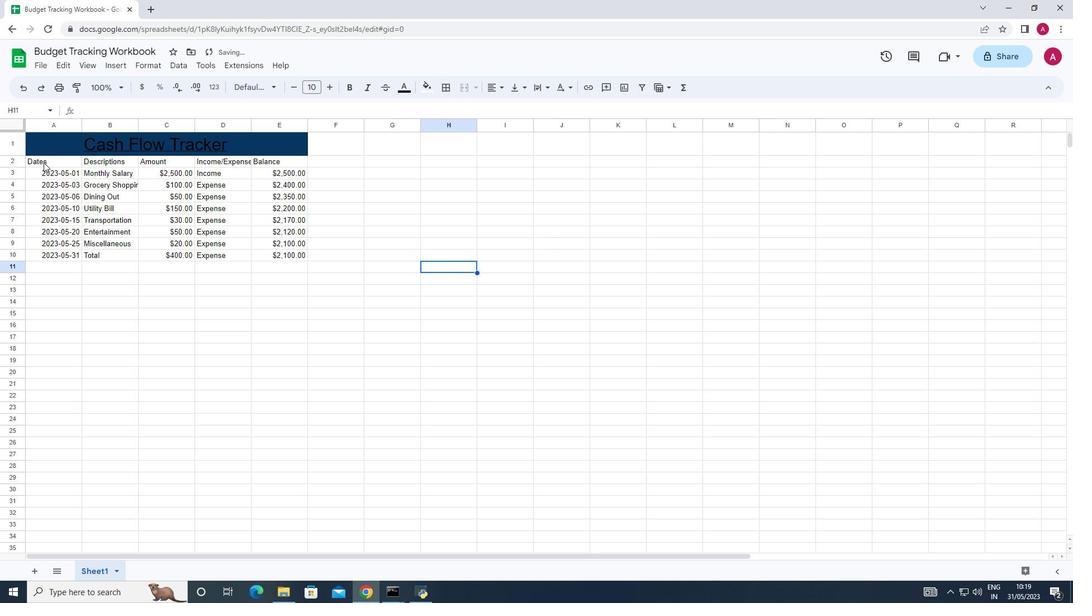 
Action: Mouse moved to (275, 86)
Screenshot: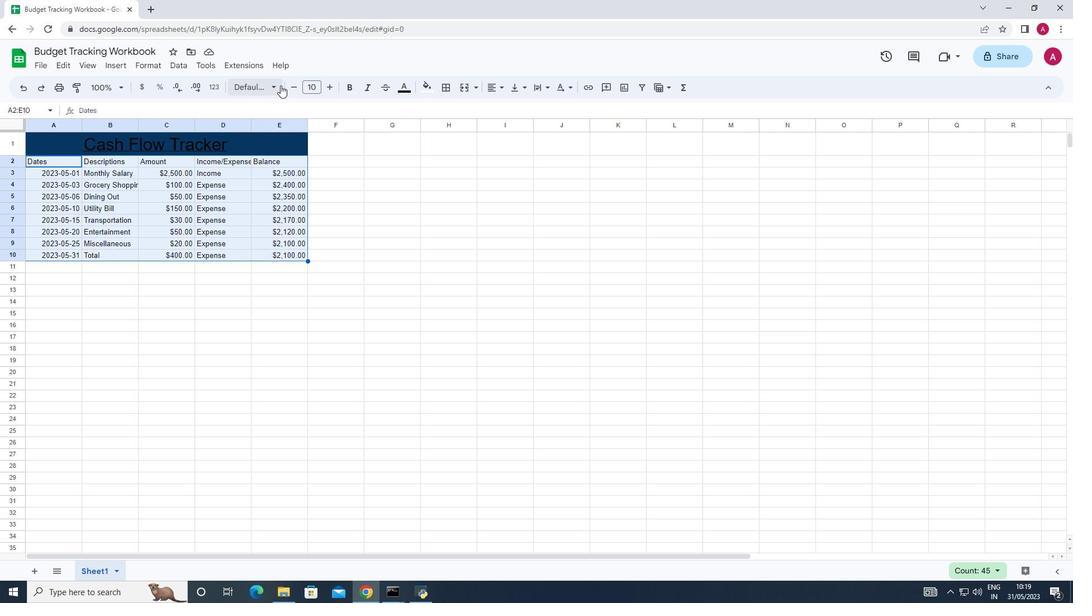 
Action: Mouse pressed left at (275, 86)
Screenshot: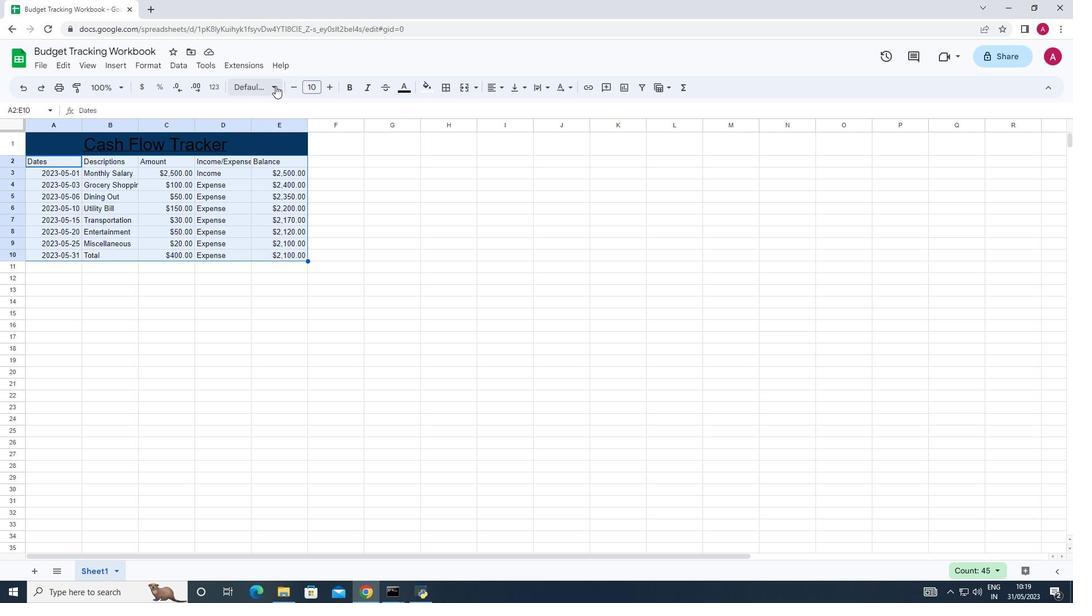 
Action: Mouse moved to (283, 295)
Screenshot: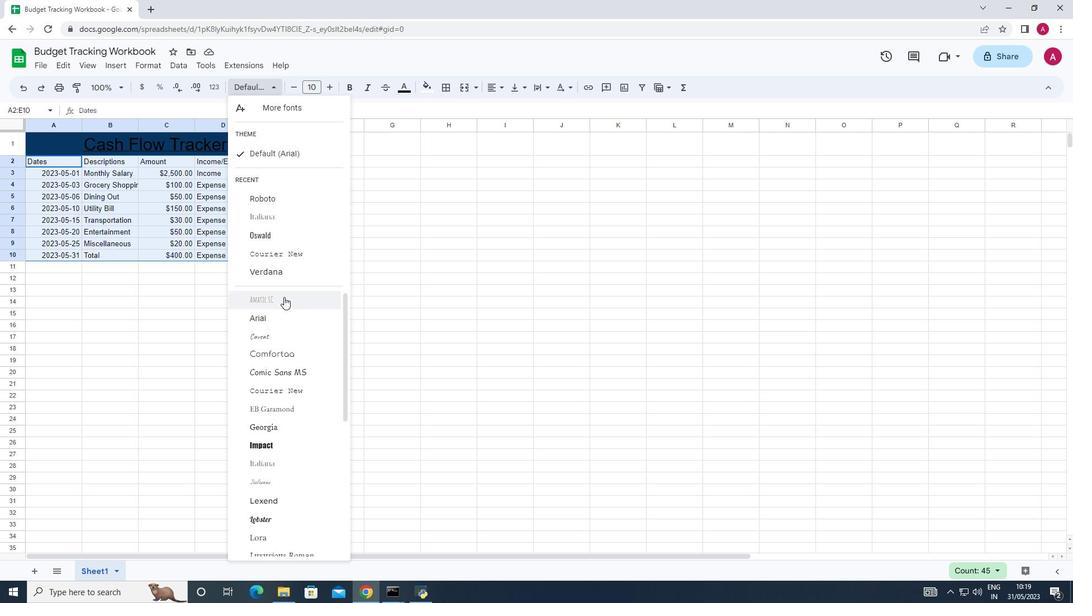 
Action: Mouse scrolled (283, 294) with delta (0, 0)
Screenshot: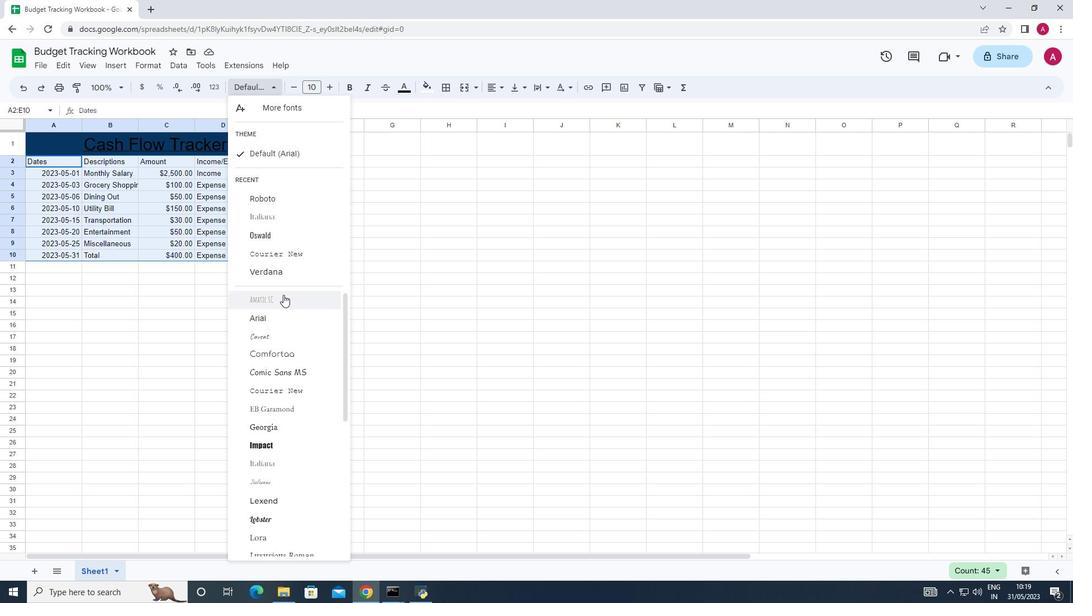 
Action: Mouse scrolled (283, 294) with delta (0, 0)
Screenshot: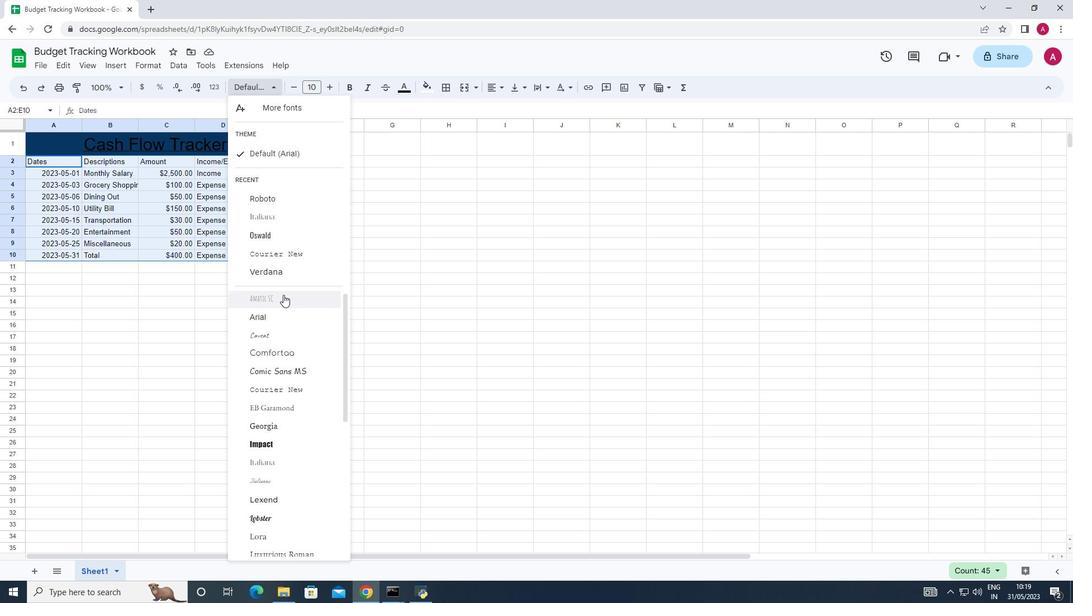 
Action: Mouse moved to (283, 295)
Screenshot: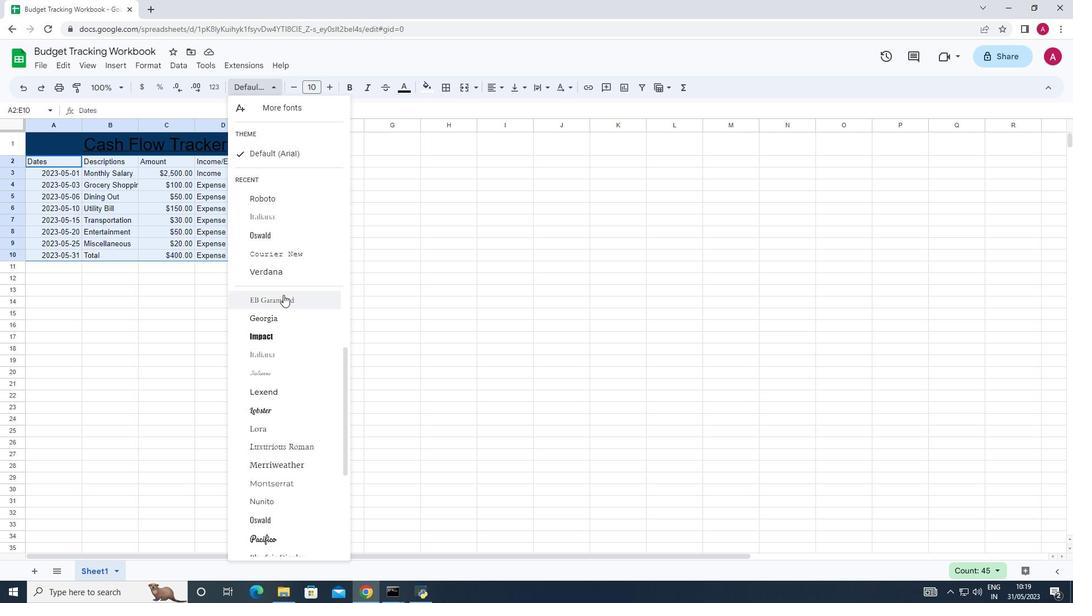 
Action: Mouse scrolled (283, 294) with delta (0, 0)
Screenshot: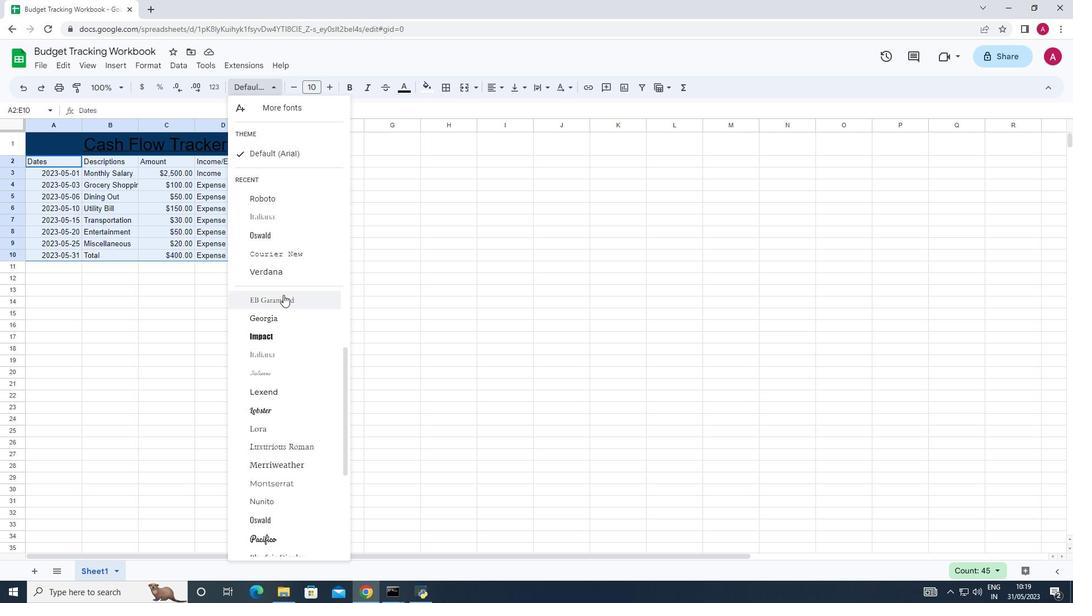 
Action: Mouse moved to (283, 295)
Screenshot: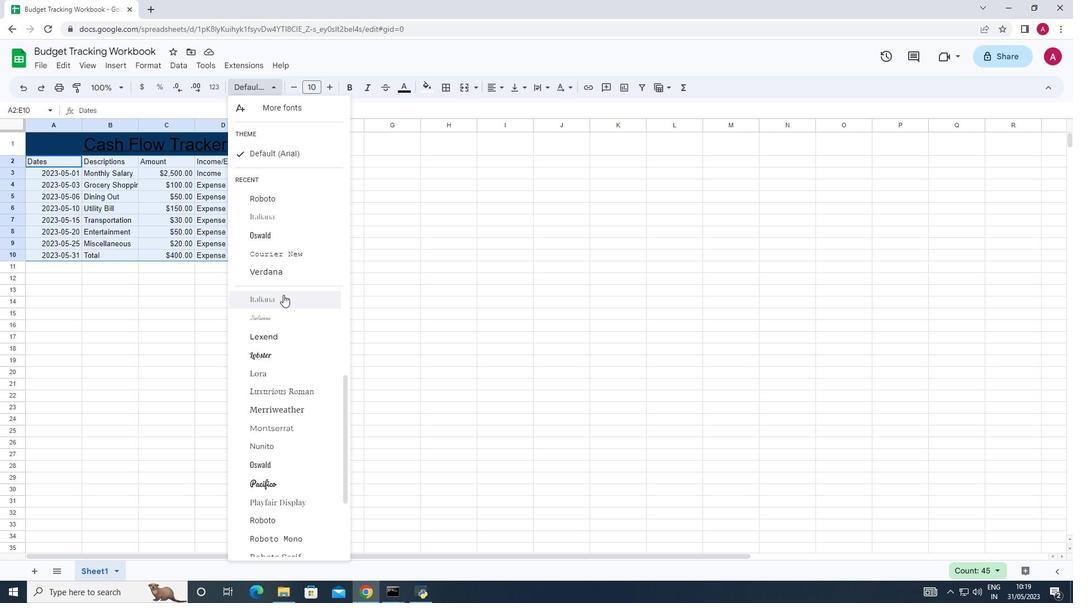 
Action: Mouse scrolled (283, 295) with delta (0, 0)
Screenshot: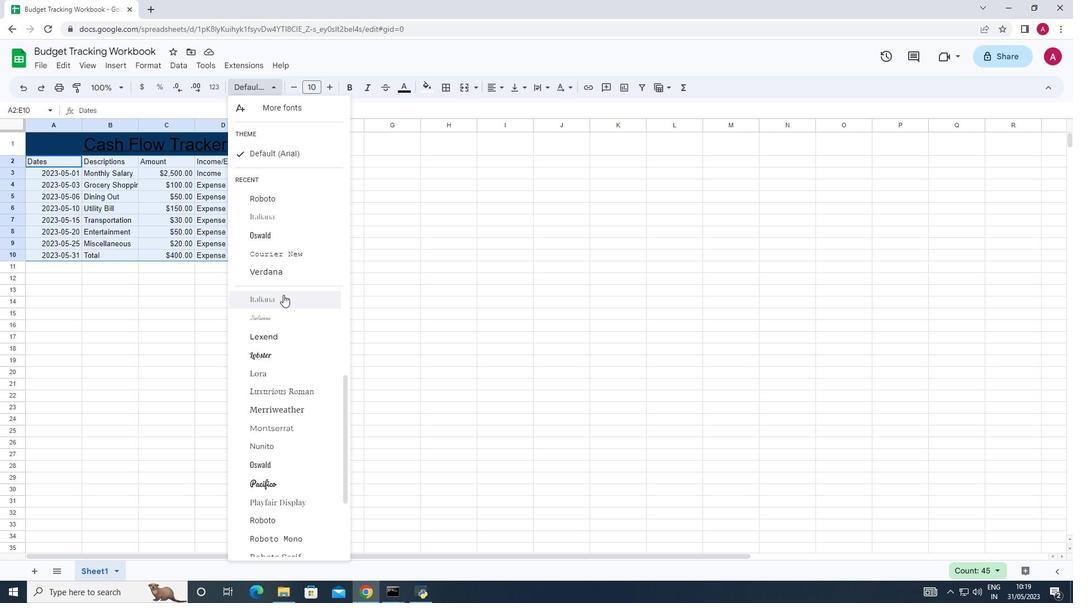 
Action: Mouse moved to (283, 296)
Screenshot: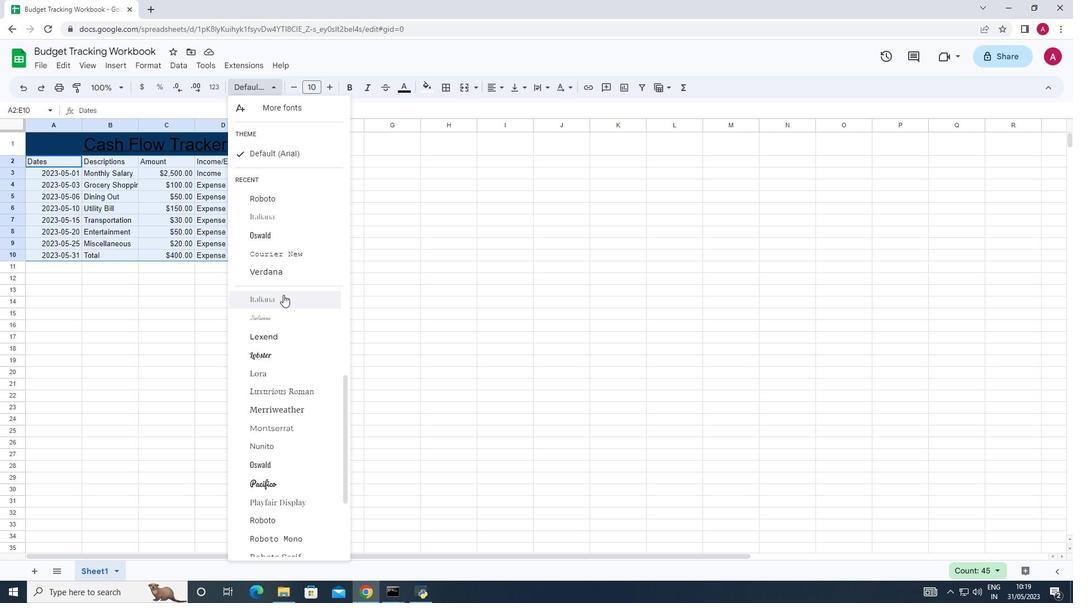 
Action: Mouse scrolled (283, 295) with delta (0, 0)
Screenshot: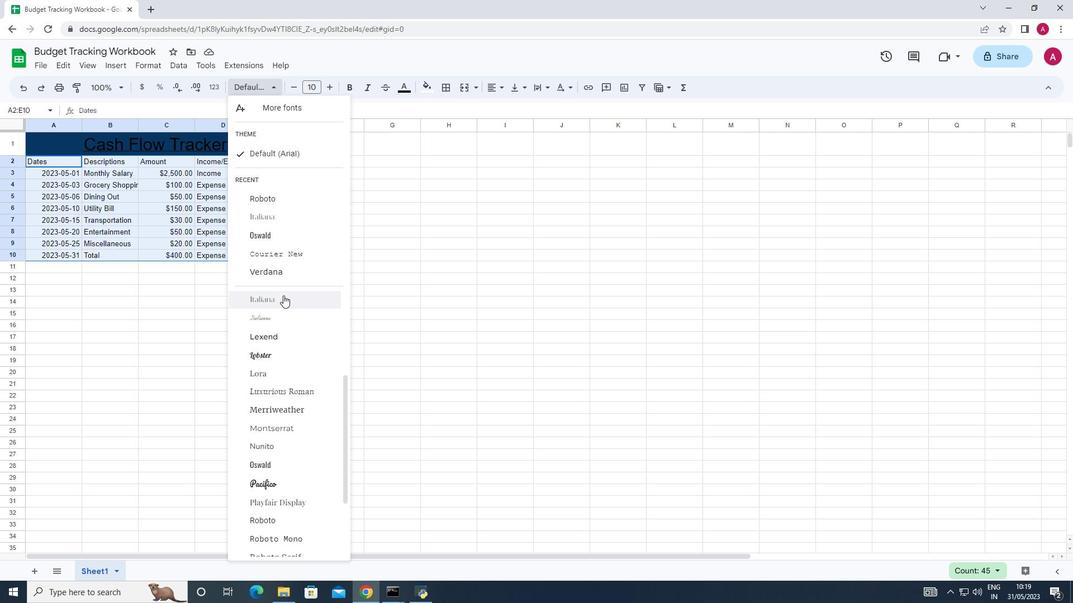 
Action: Mouse moved to (279, 336)
Screenshot: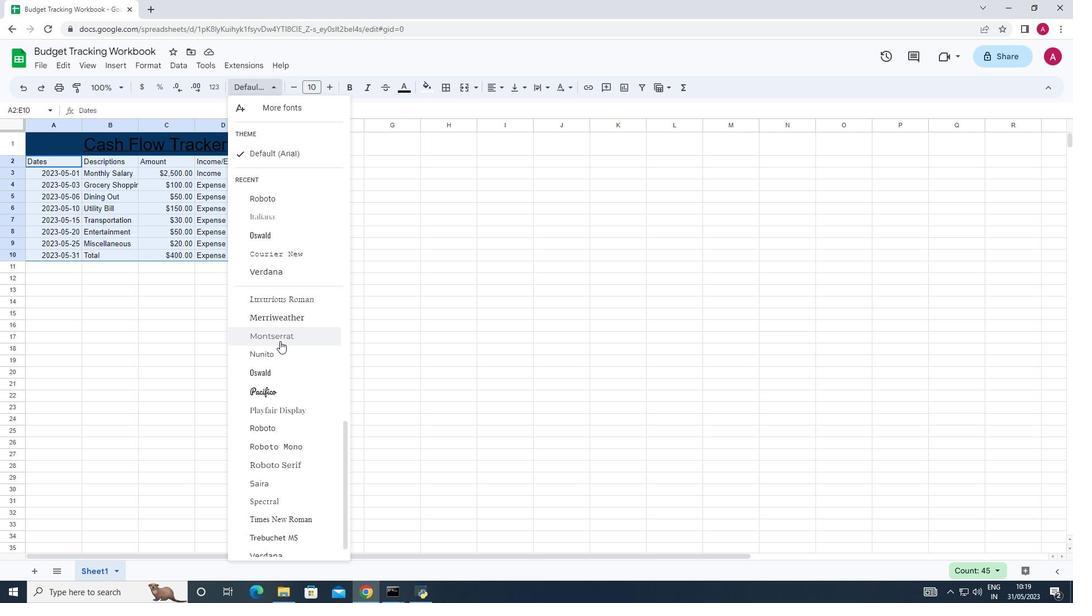 
Action: Mouse pressed left at (279, 336)
Screenshot: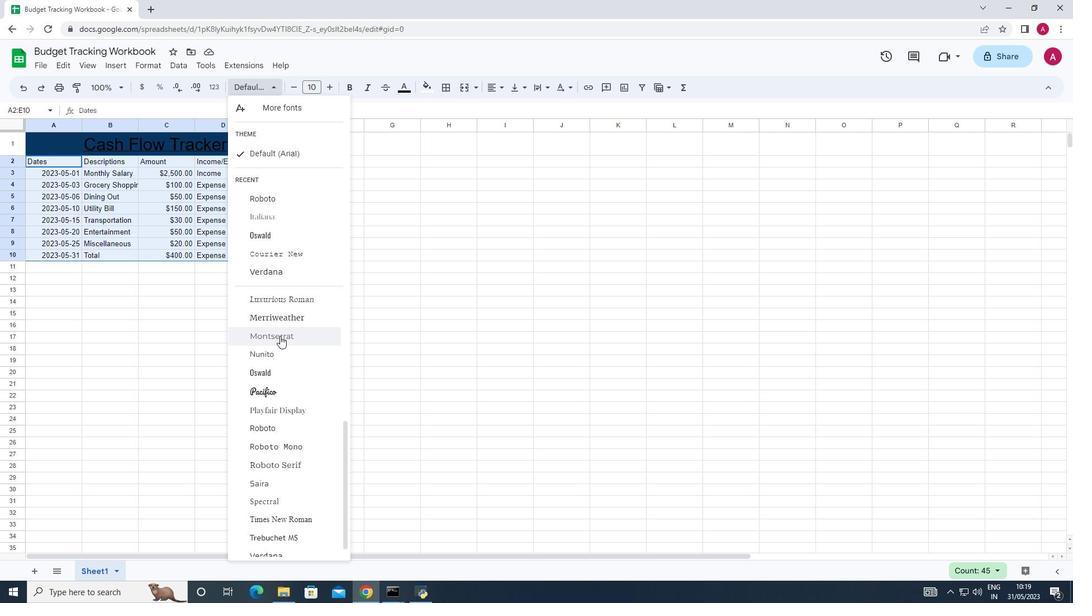 
Action: Mouse moved to (333, 91)
Screenshot: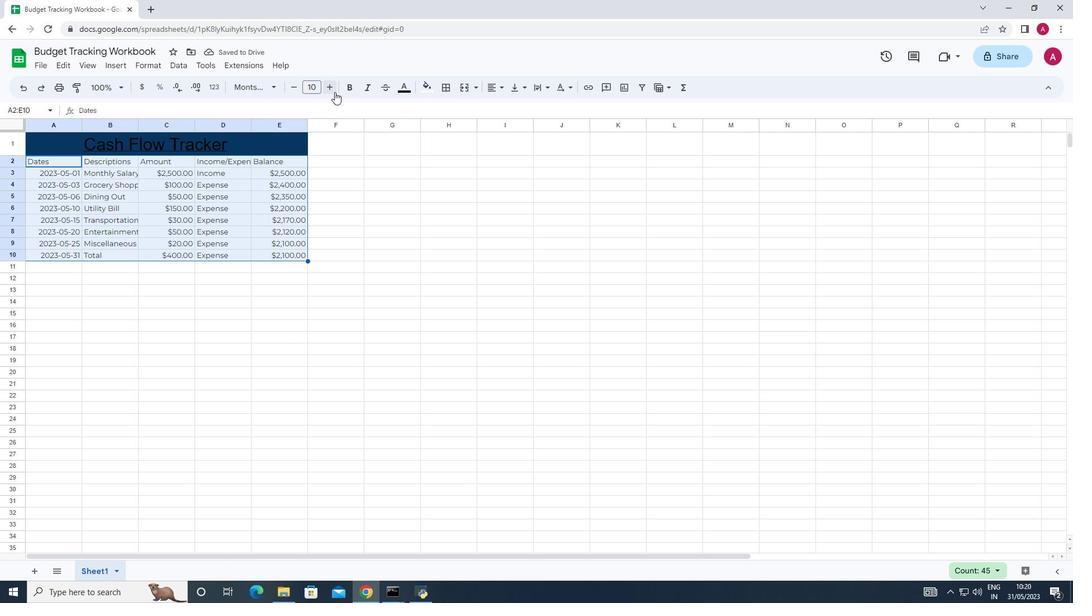 
Action: Mouse pressed left at (333, 91)
Screenshot: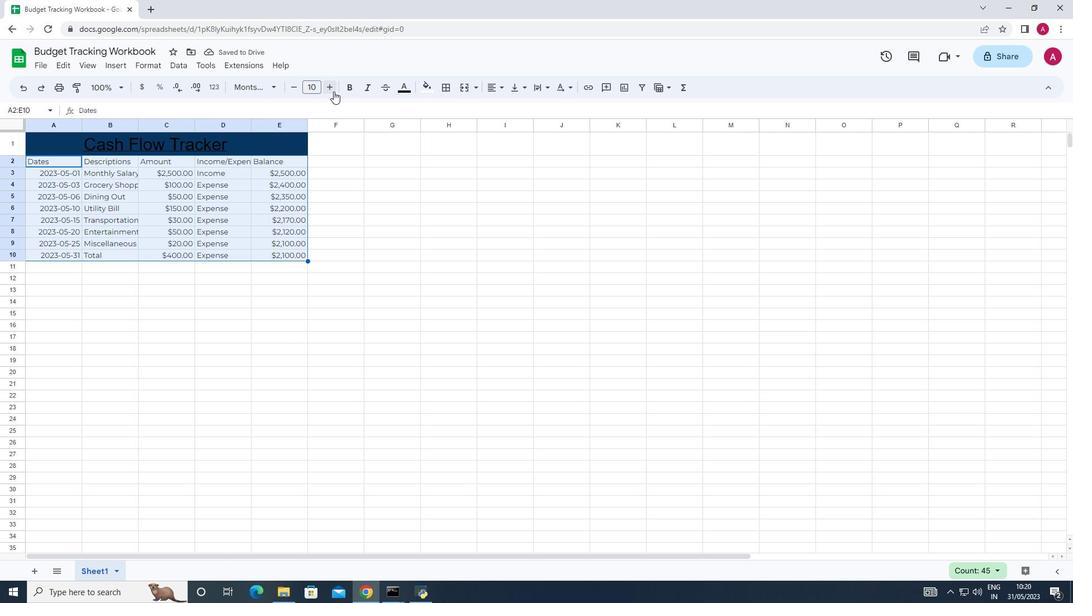 
Action: Mouse pressed left at (333, 91)
Screenshot: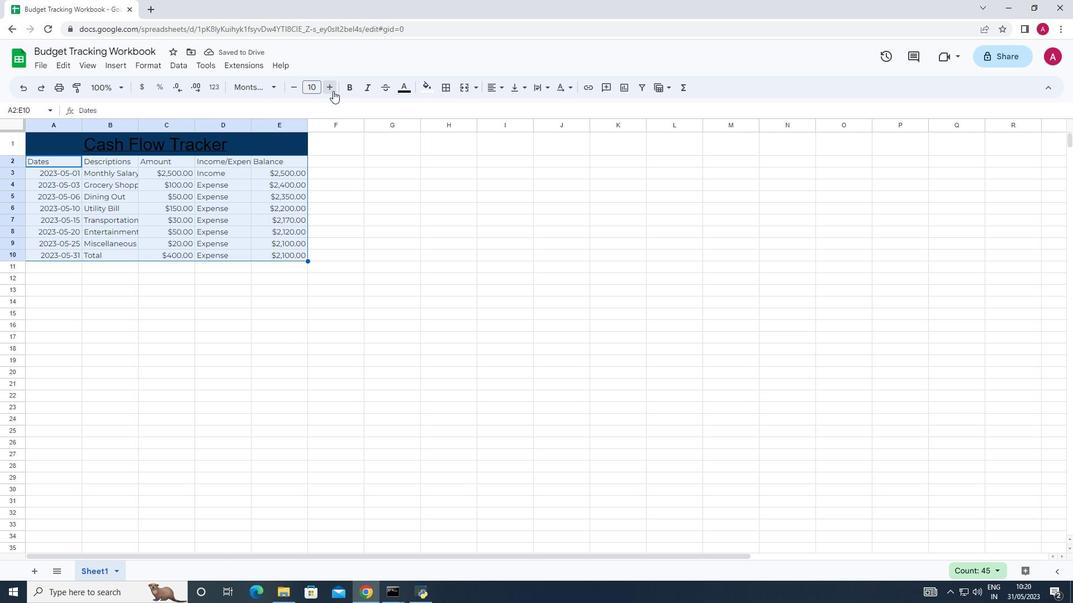 
Action: Mouse pressed left at (333, 91)
Screenshot: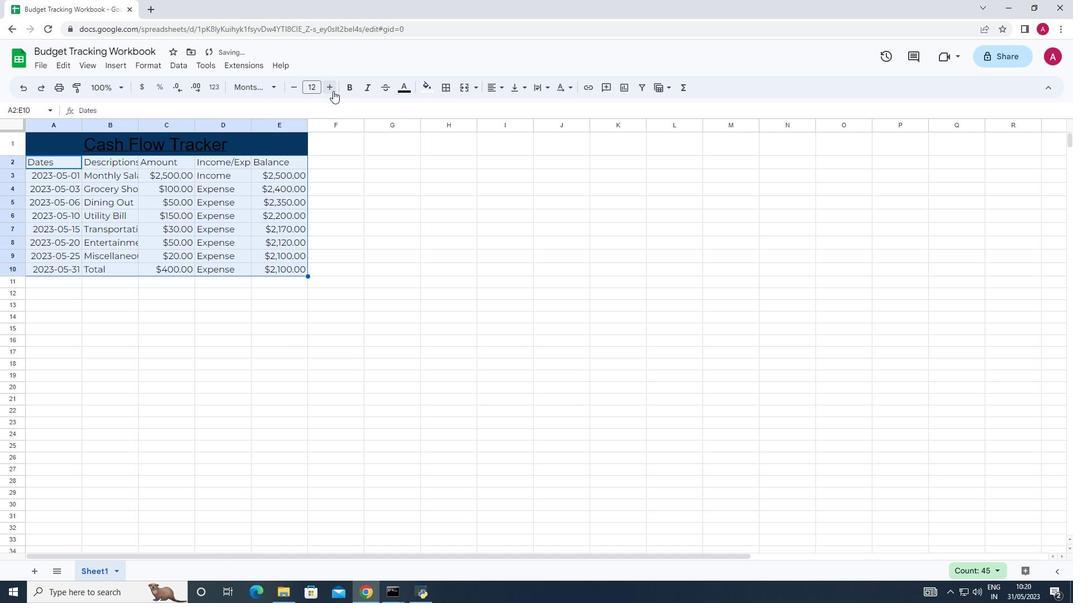 
Action: Mouse pressed left at (333, 91)
Screenshot: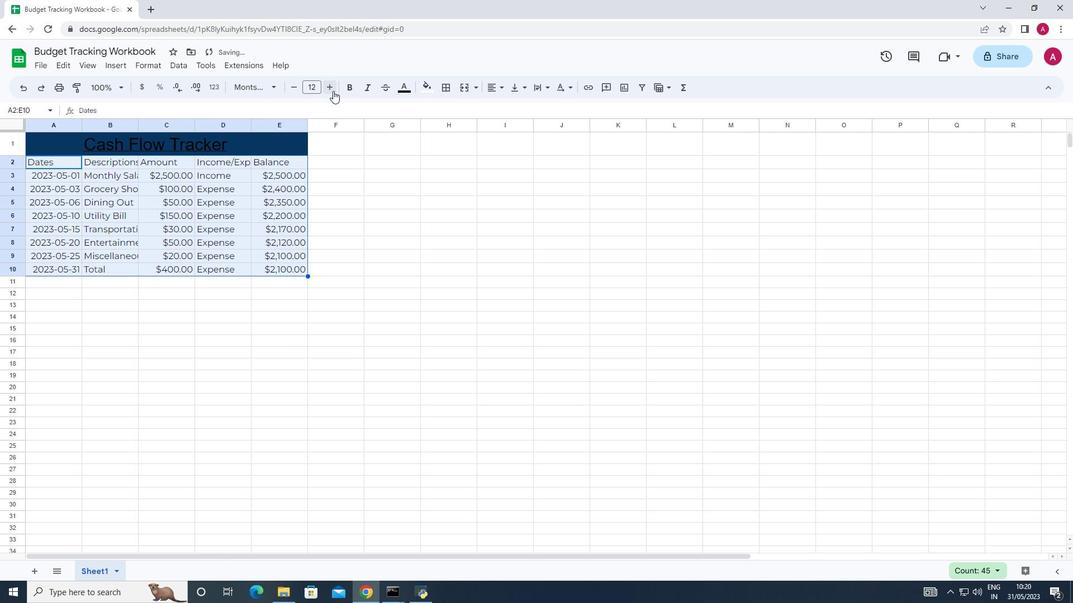 
Action: Mouse pressed left at (333, 91)
Screenshot: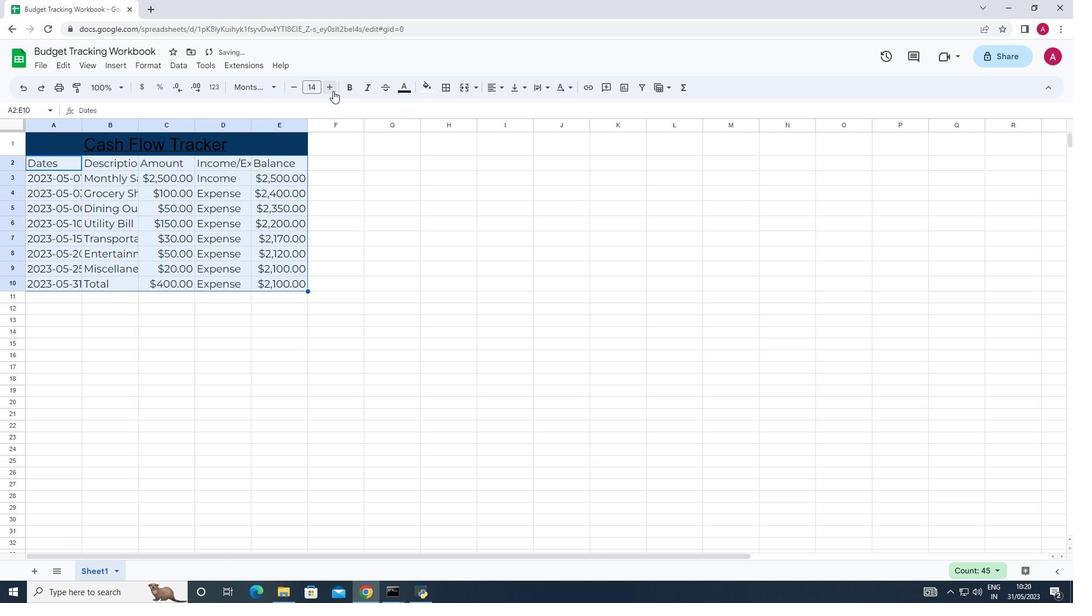 
Action: Mouse pressed left at (333, 91)
Screenshot: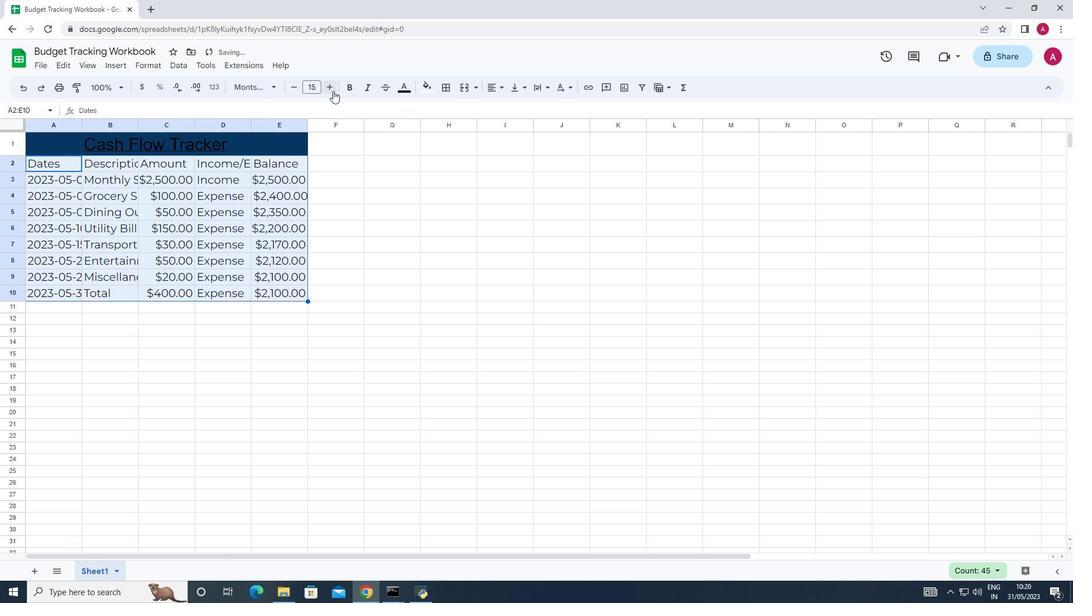 
Action: Mouse pressed left at (333, 91)
Screenshot: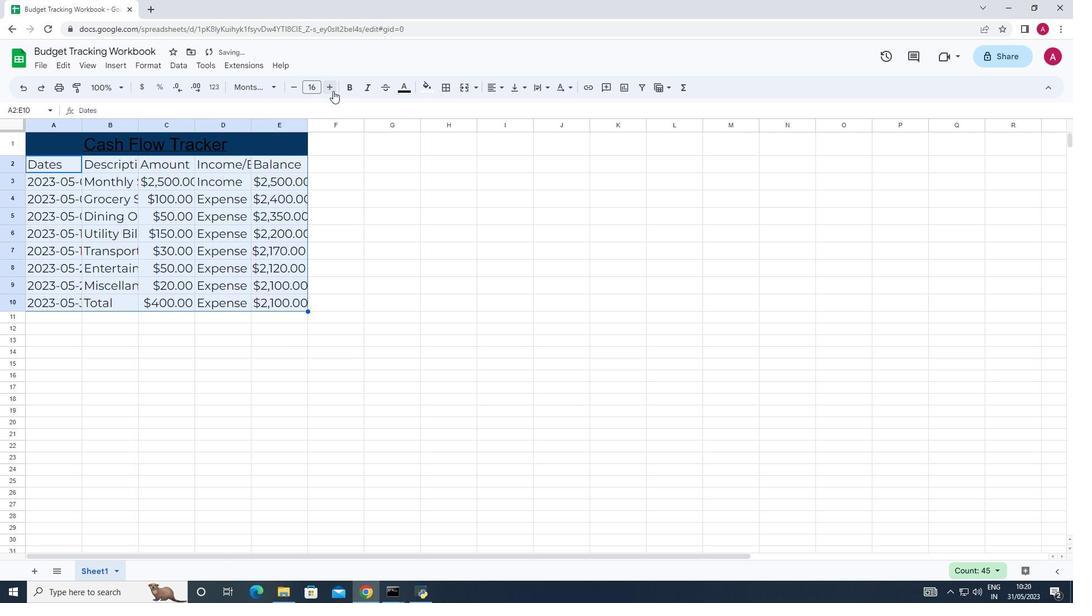 
Action: Mouse moved to (296, 86)
Screenshot: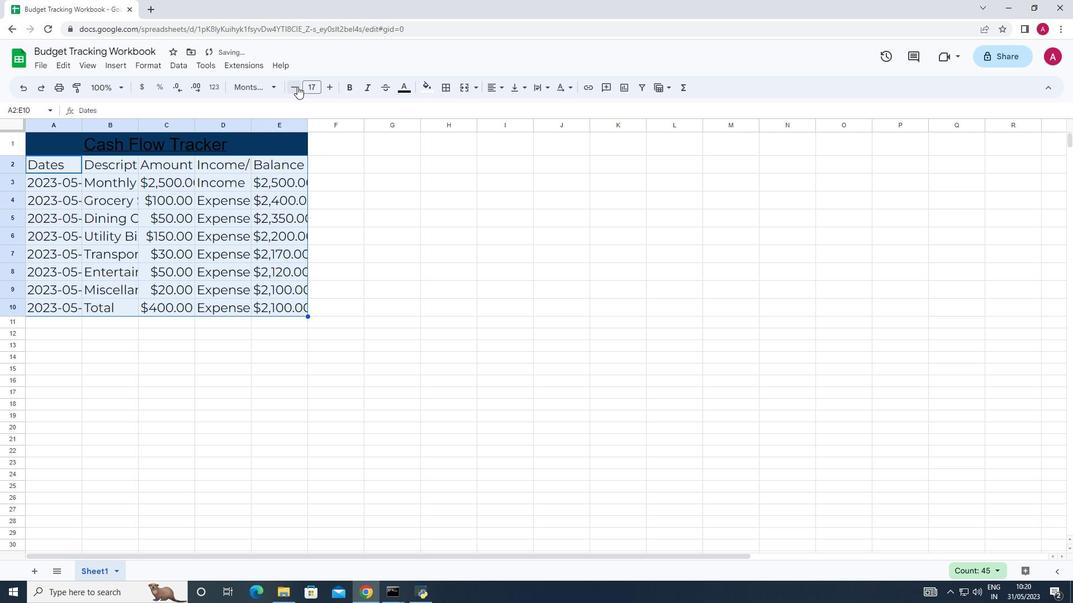
Action: Mouse pressed left at (296, 86)
Screenshot: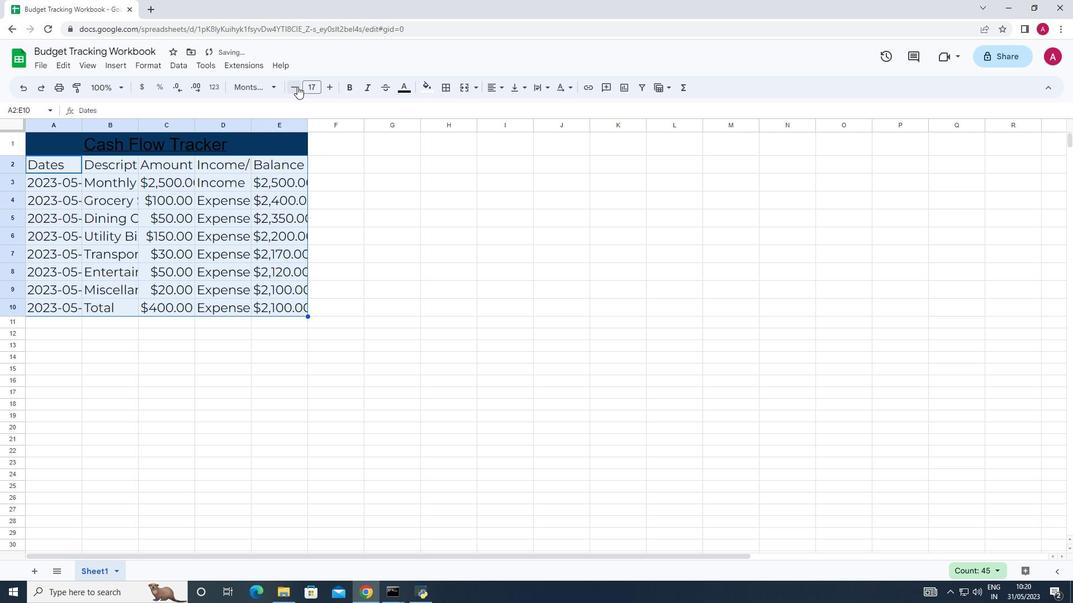 
Action: Mouse moved to (144, 63)
Screenshot: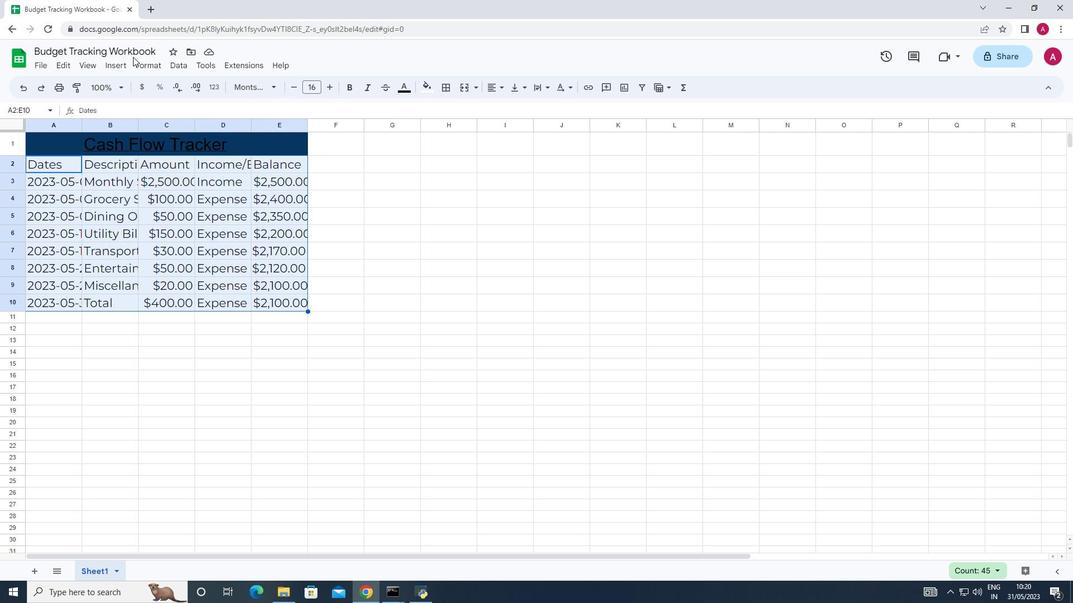 
Action: Mouse pressed left at (144, 63)
Screenshot: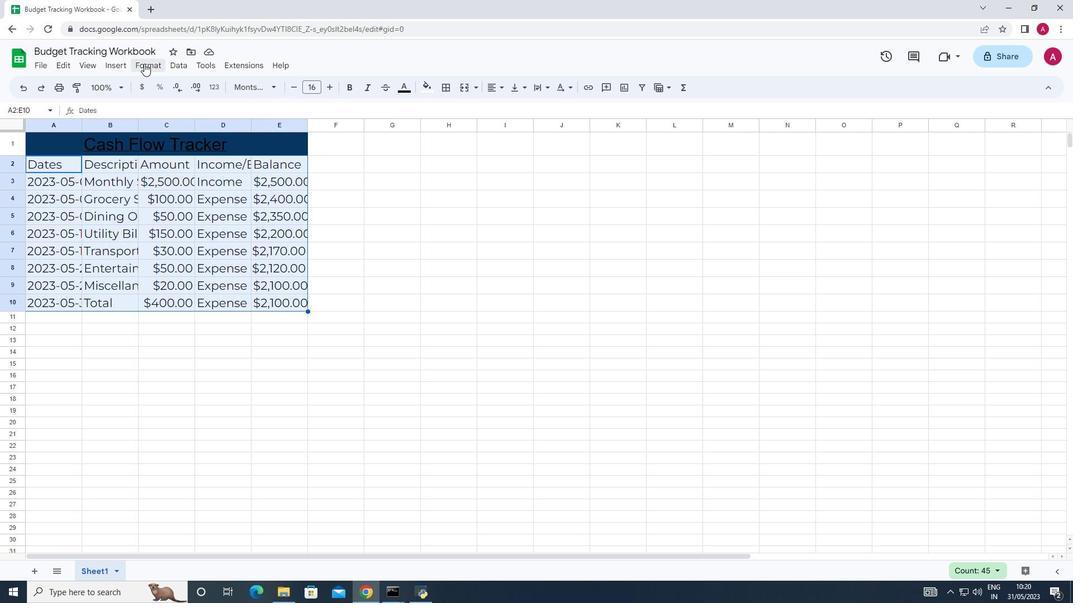 
Action: Mouse moved to (148, 64)
Screenshot: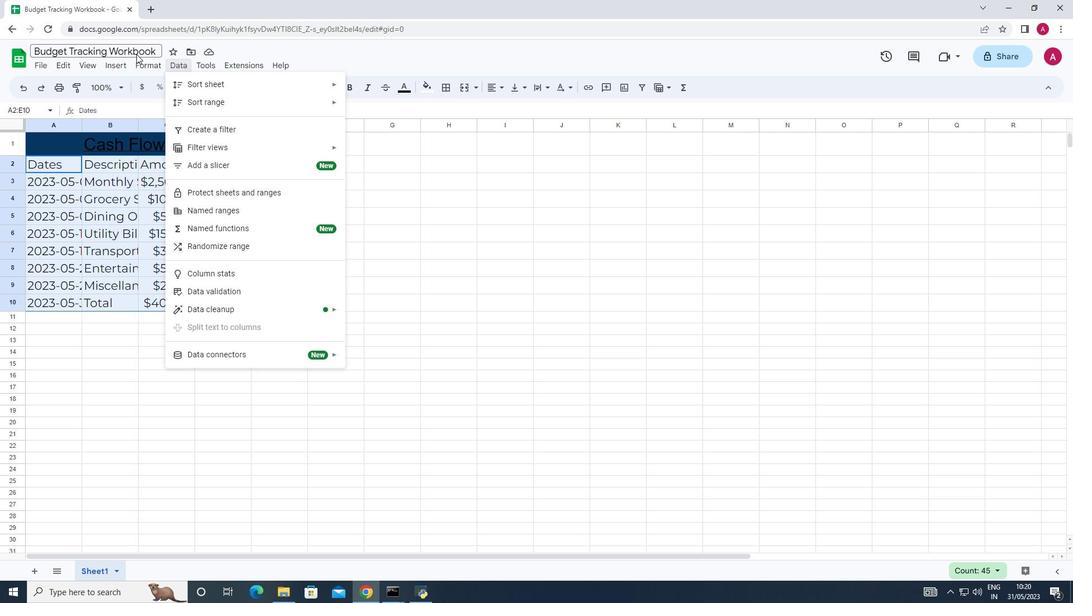 
Action: Mouse pressed left at (148, 64)
Screenshot: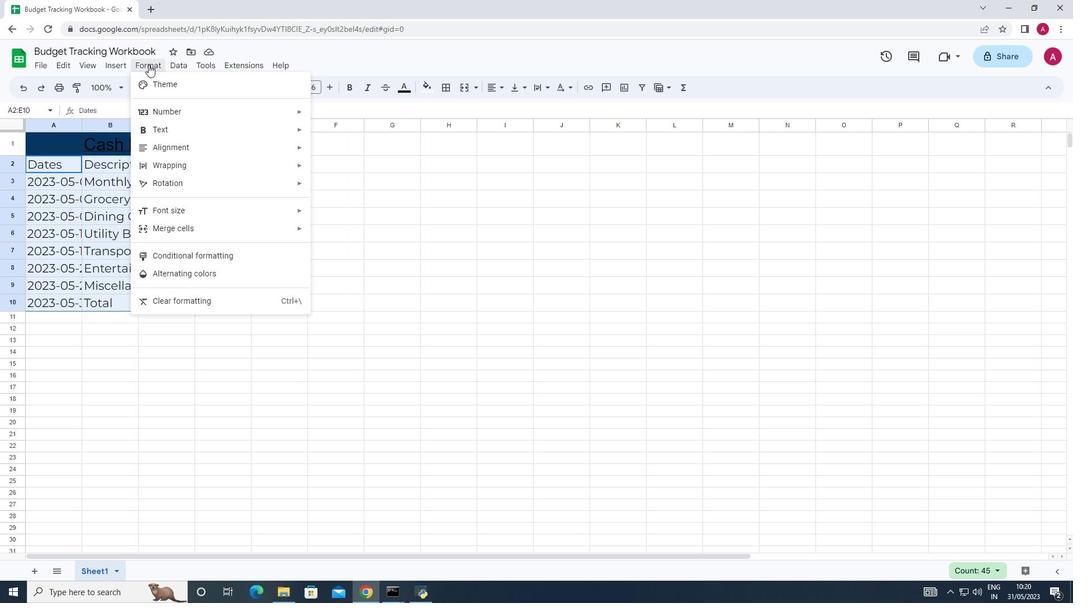 
Action: Mouse pressed left at (148, 64)
Screenshot: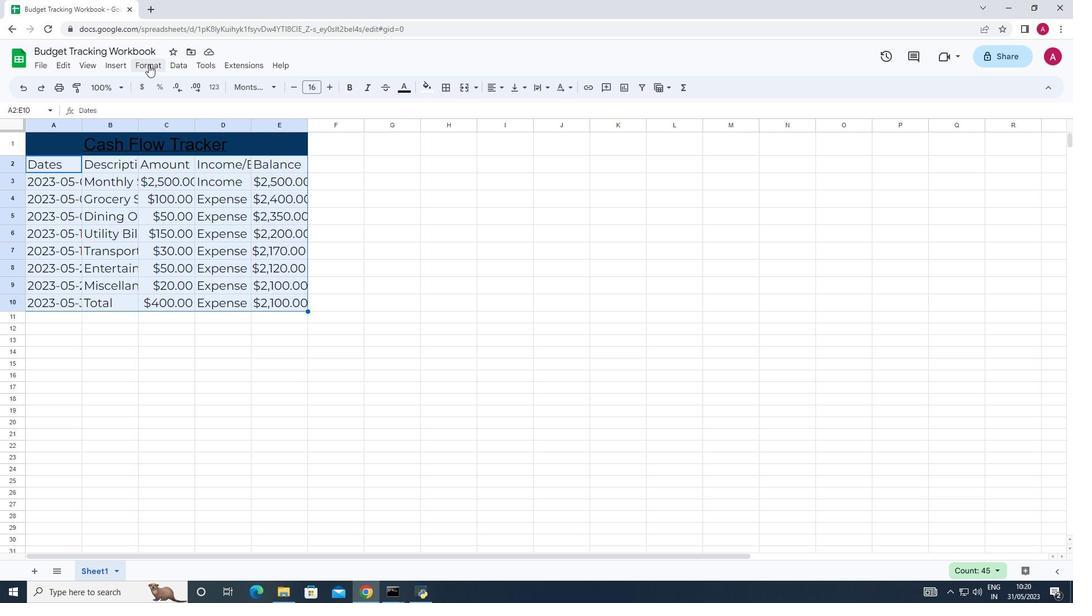 
Action: Mouse moved to (170, 146)
Screenshot: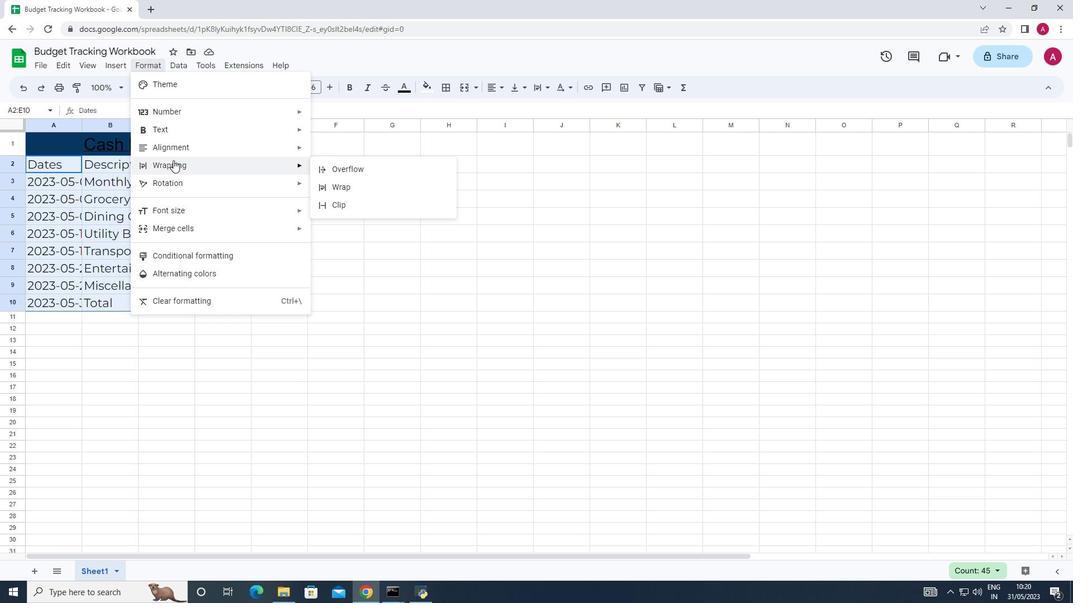 
Action: Mouse pressed left at (170, 146)
Screenshot: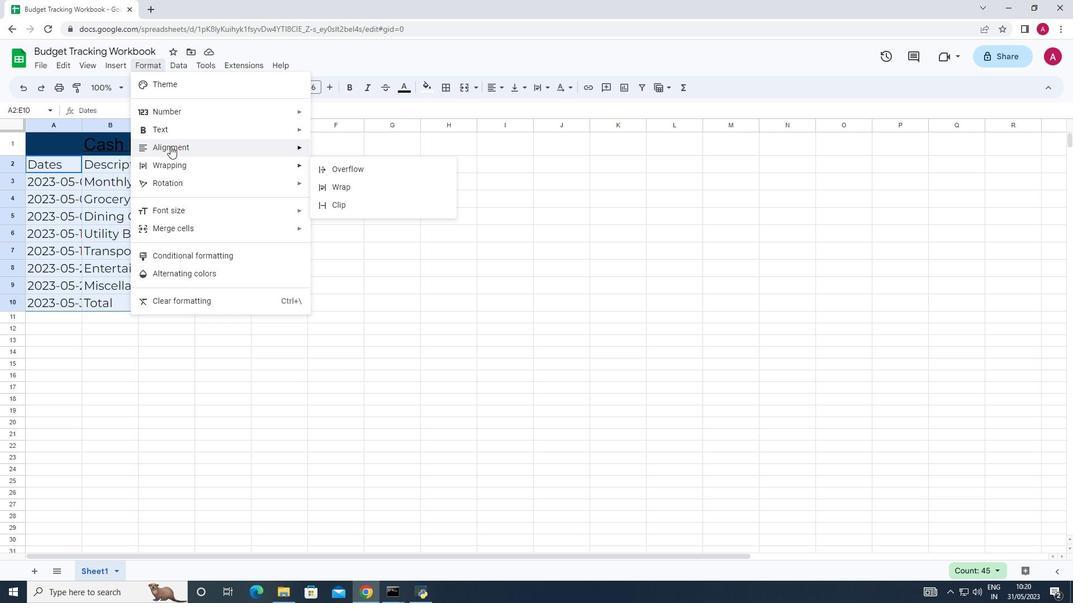 
Action: Mouse moved to (337, 186)
Screenshot: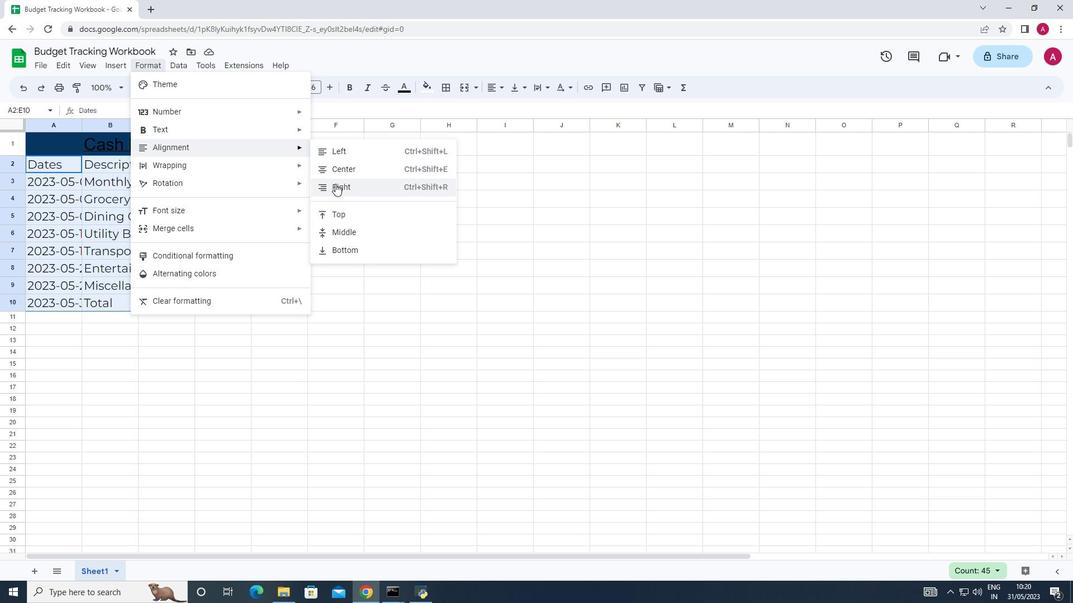
Action: Mouse pressed left at (337, 186)
Screenshot: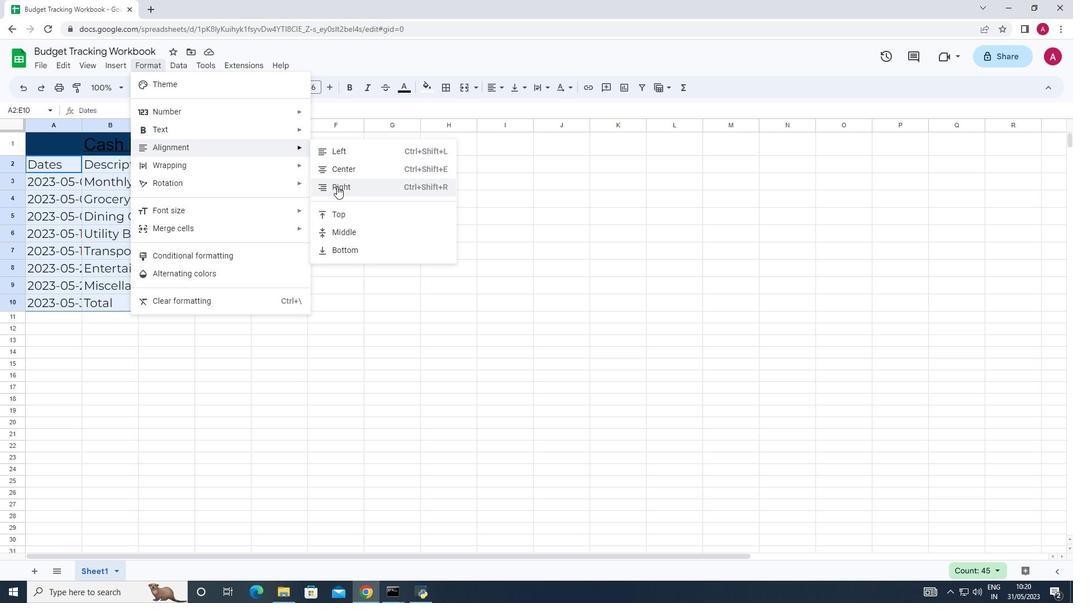 
Action: Mouse moved to (385, 208)
Screenshot: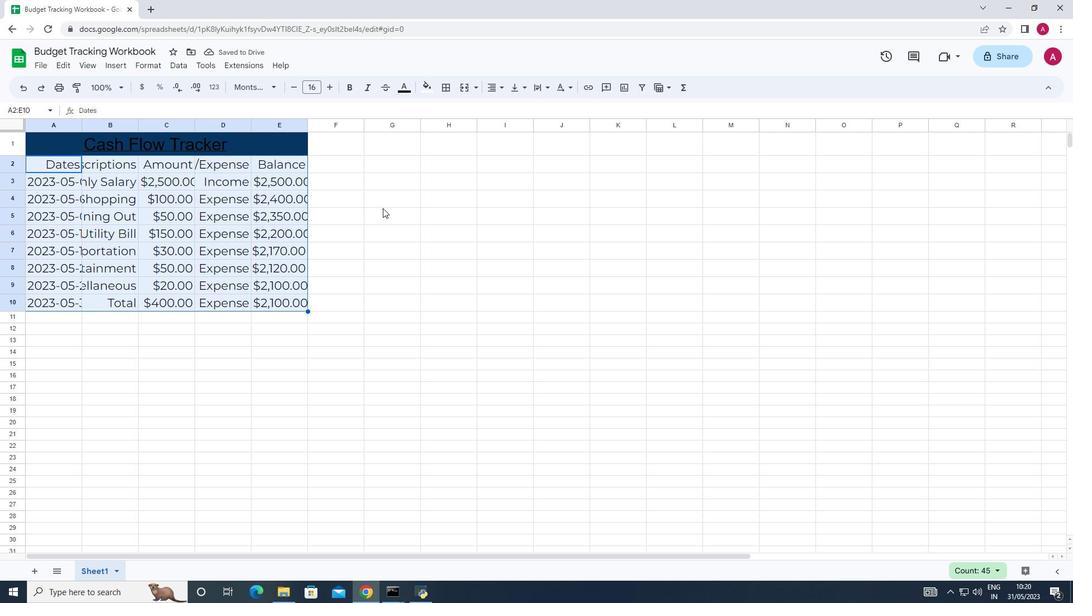 
Action: Mouse pressed left at (385, 208)
Screenshot: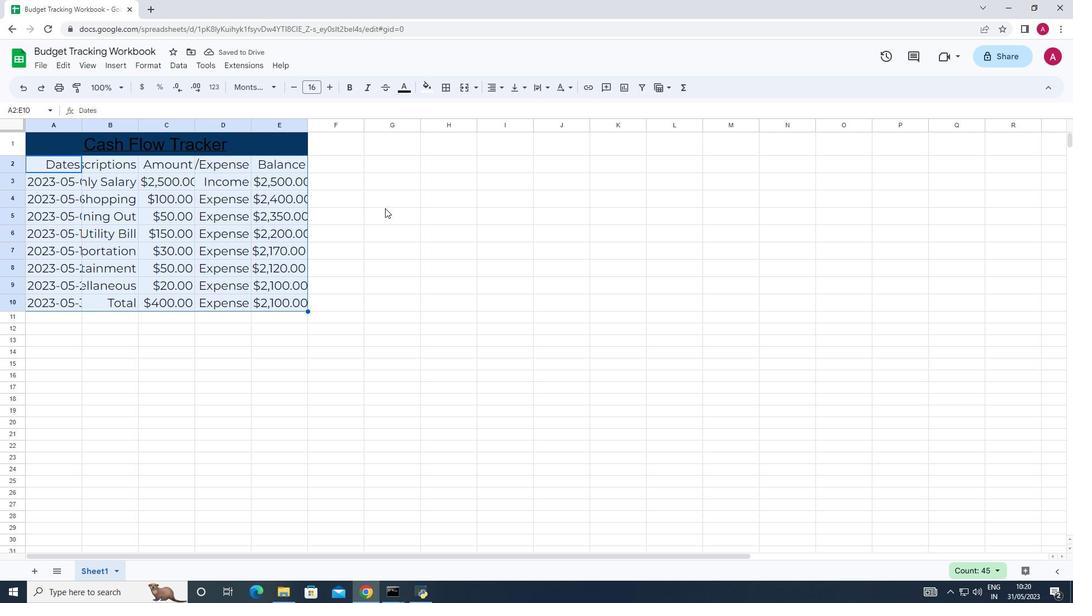 
Action: Mouse moved to (306, 125)
Screenshot: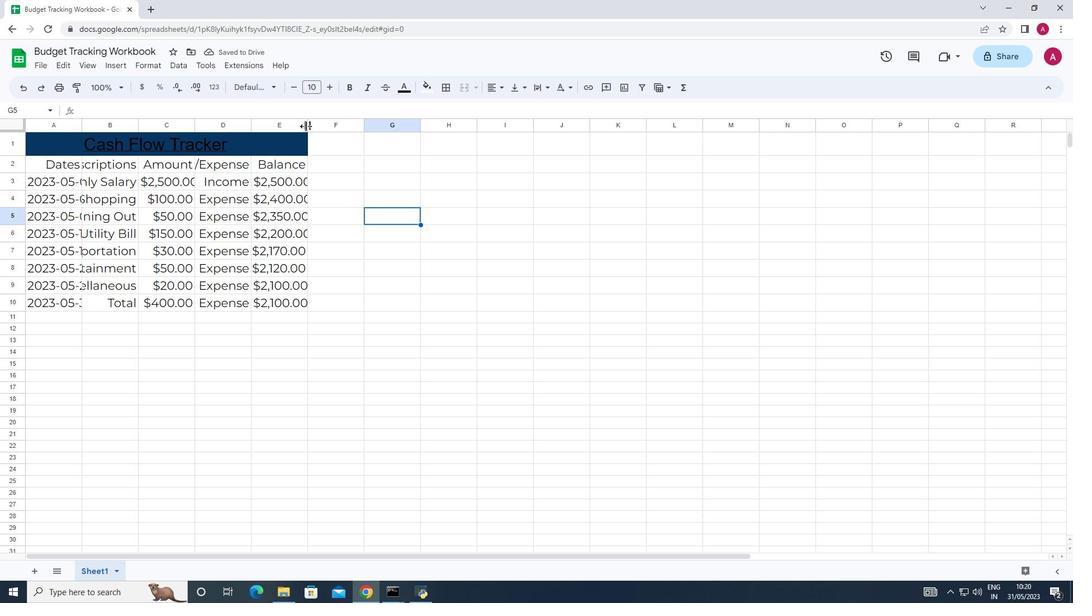 
Action: Mouse pressed left at (306, 125)
Screenshot: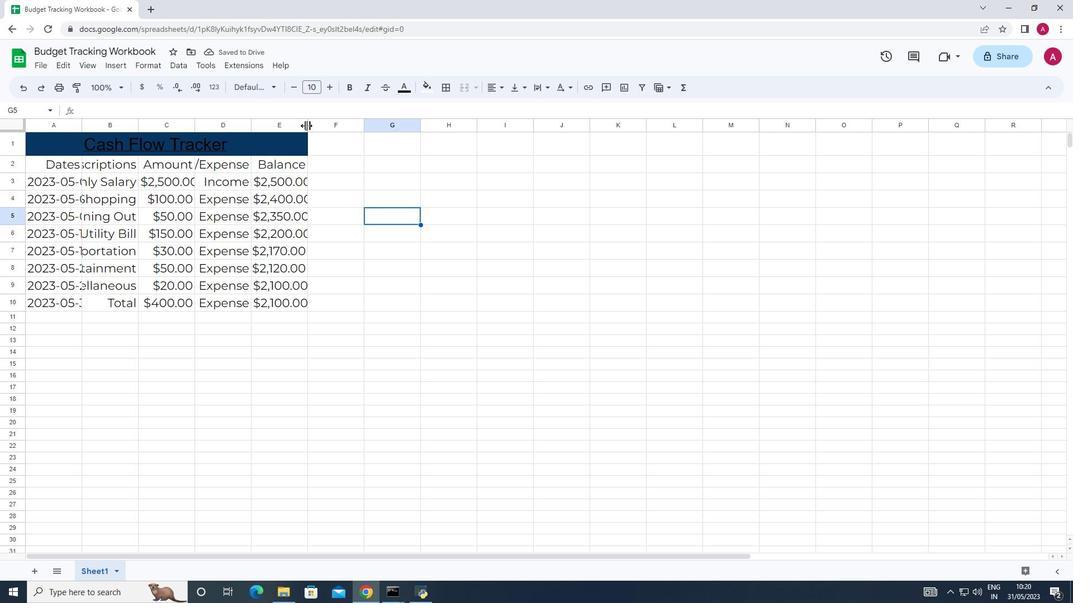 
Action: Mouse pressed left at (306, 125)
Screenshot: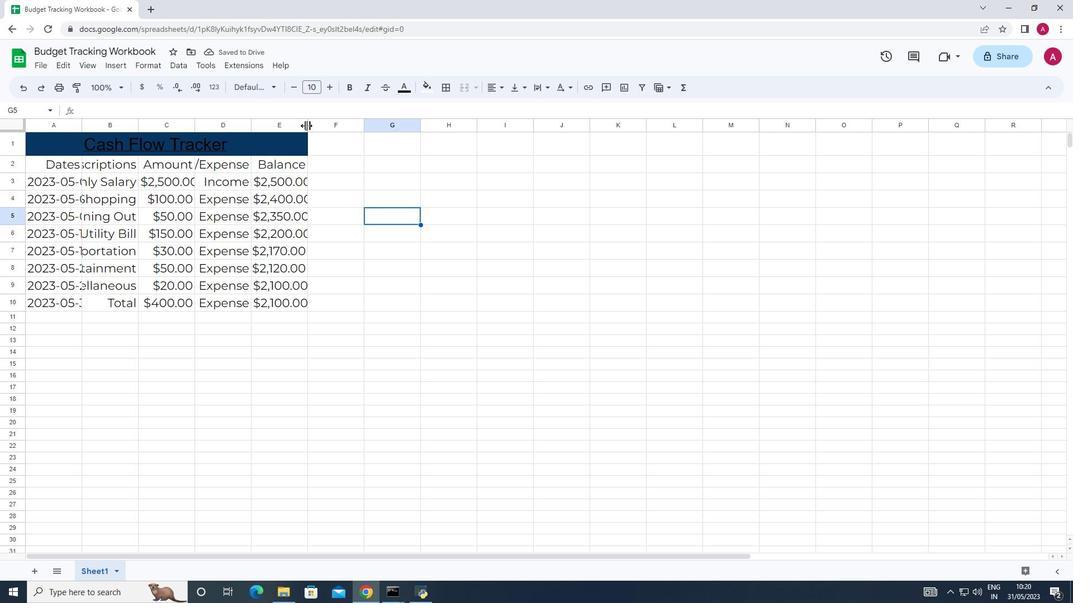
Action: Mouse moved to (252, 117)
Screenshot: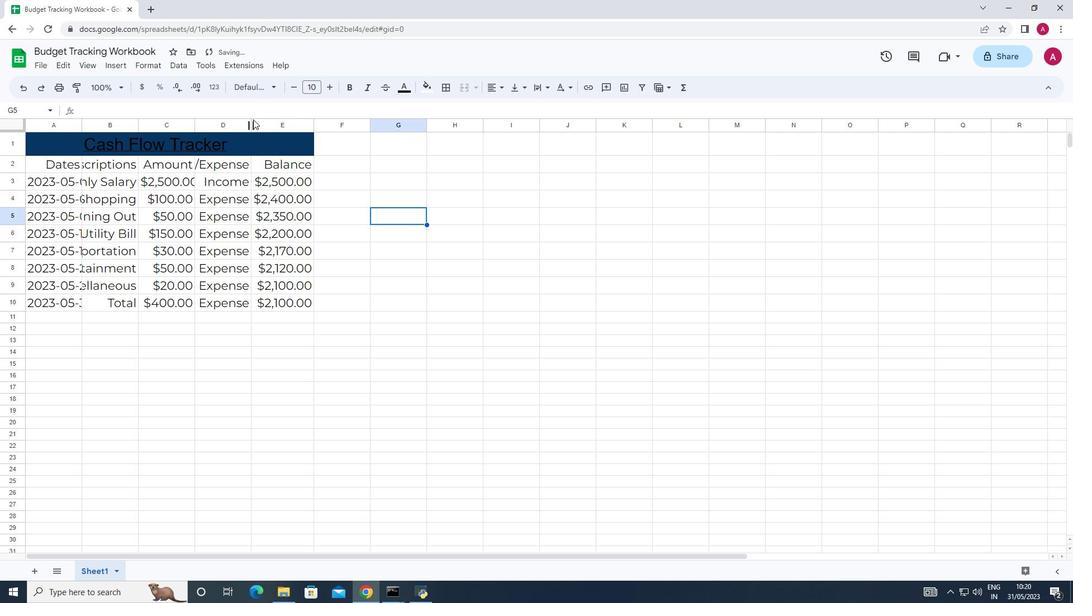 
Action: Mouse pressed left at (252, 117)
Screenshot: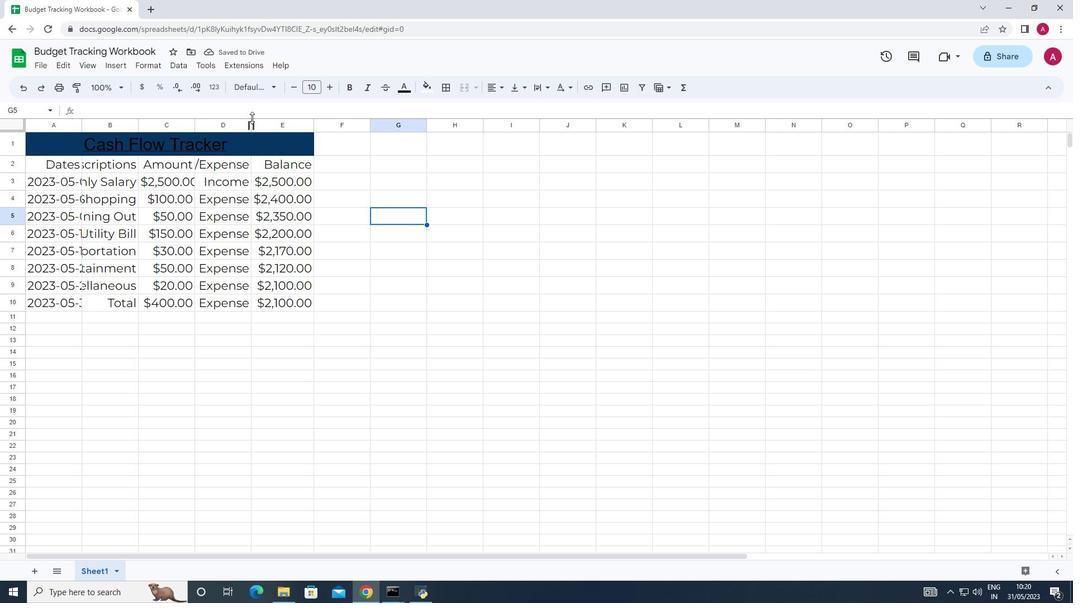
Action: Mouse moved to (251, 122)
Screenshot: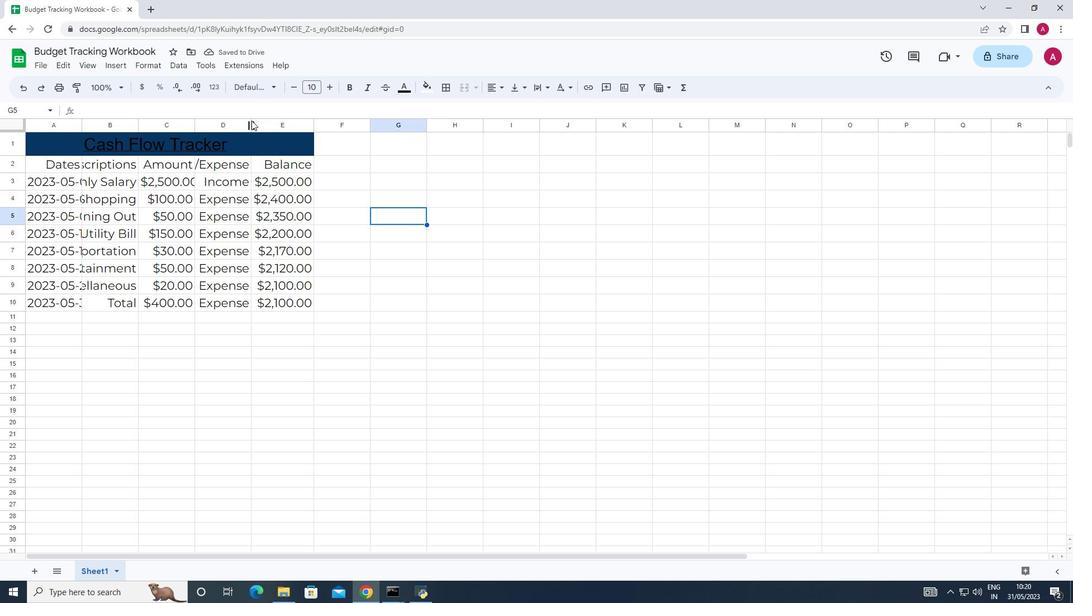 
Action: Mouse pressed left at (251, 122)
Screenshot: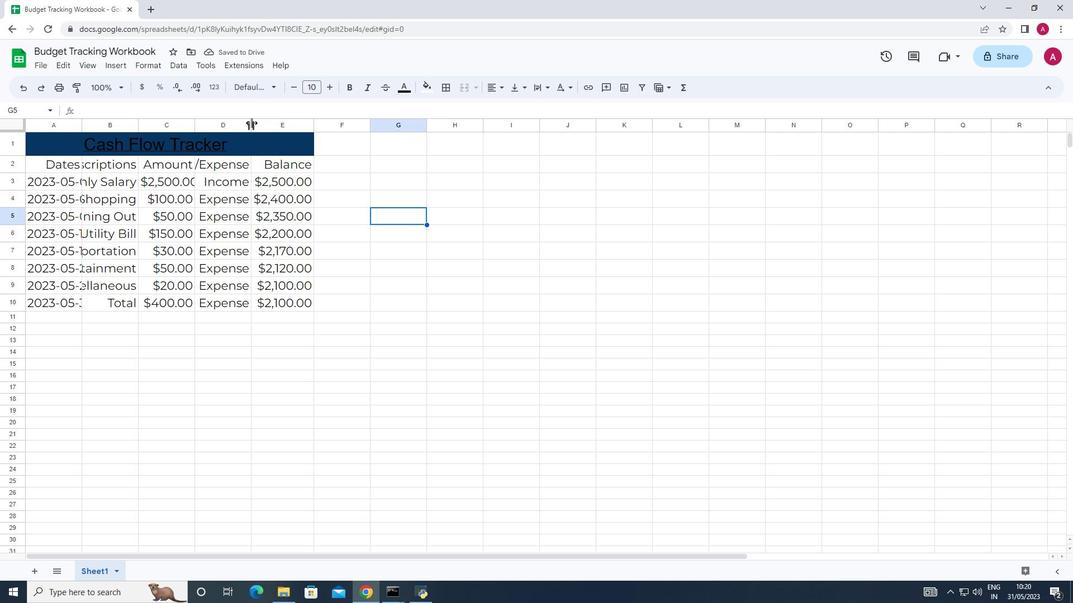 
Action: Mouse pressed left at (251, 122)
Screenshot: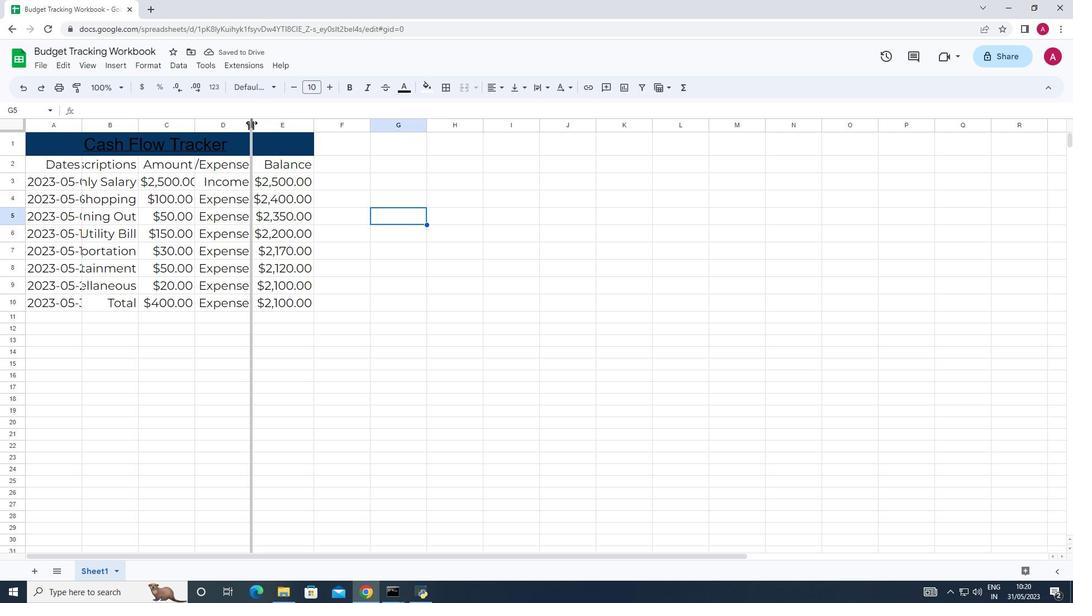 
Action: Mouse moved to (138, 123)
Screenshot: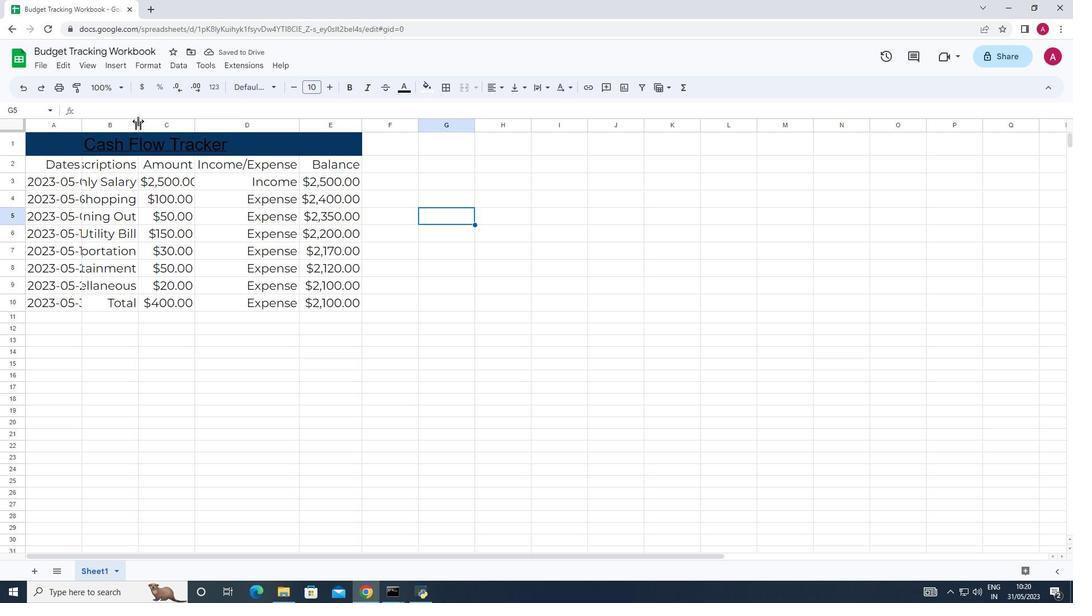 
Action: Mouse pressed left at (138, 123)
Screenshot: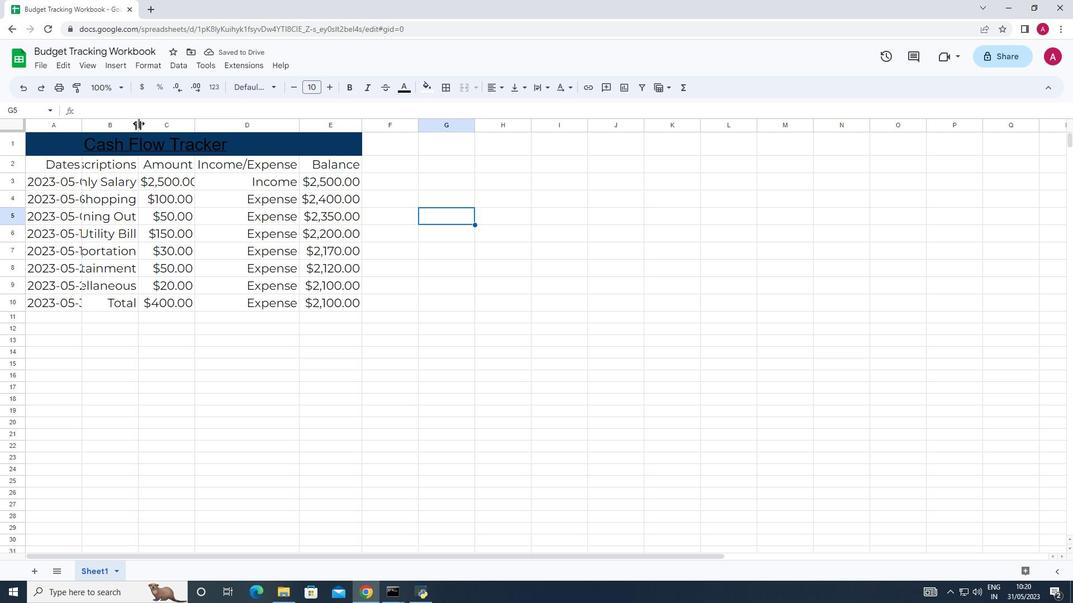 
Action: Mouse pressed left at (138, 123)
Screenshot: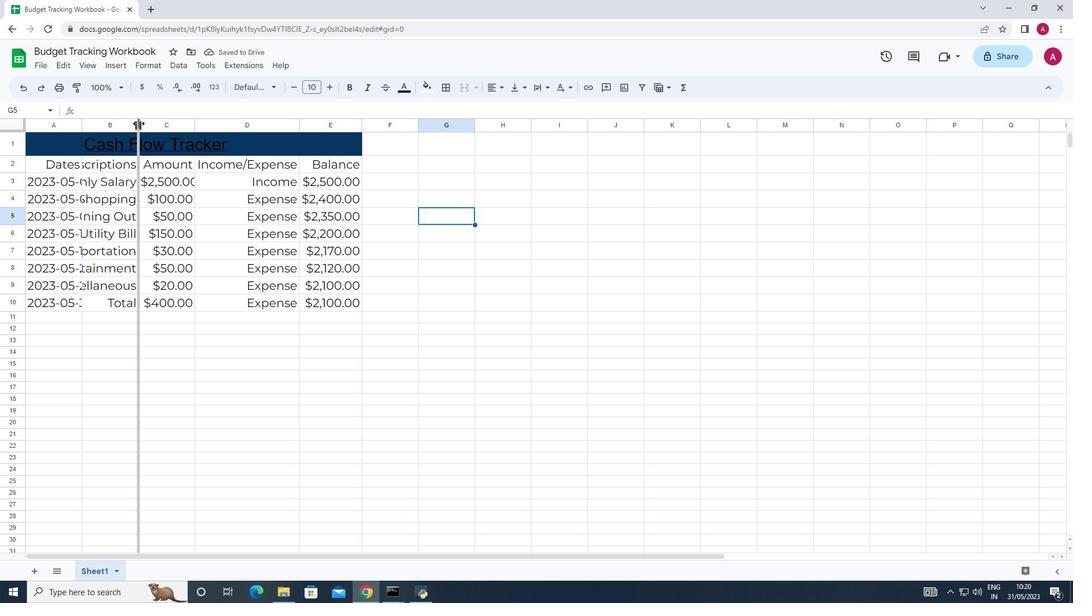 
Action: Mouse moved to (285, 122)
Screenshot: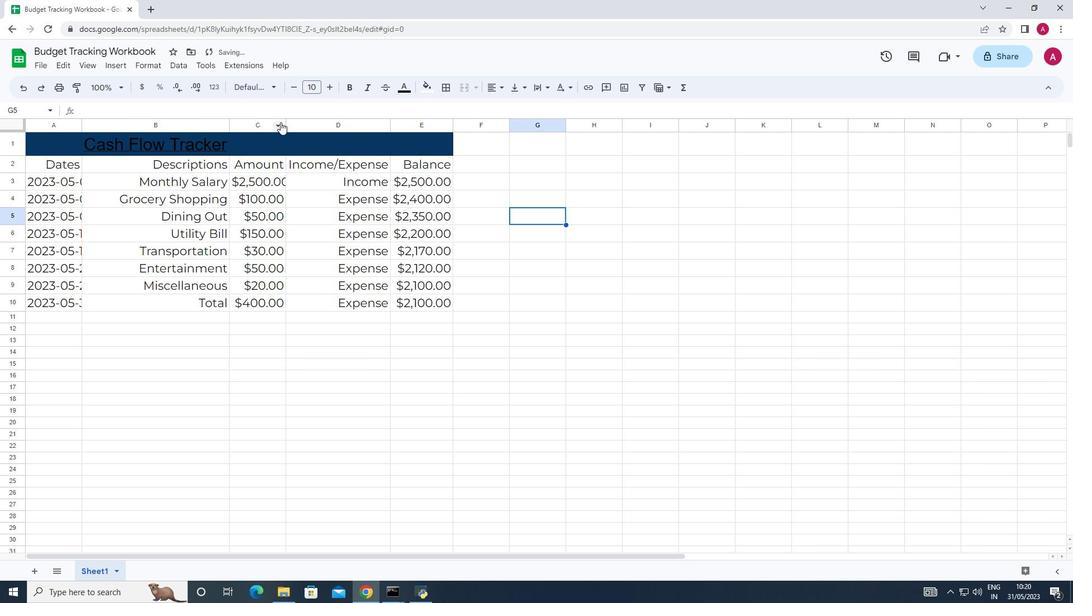 
Action: Mouse pressed left at (285, 122)
Screenshot: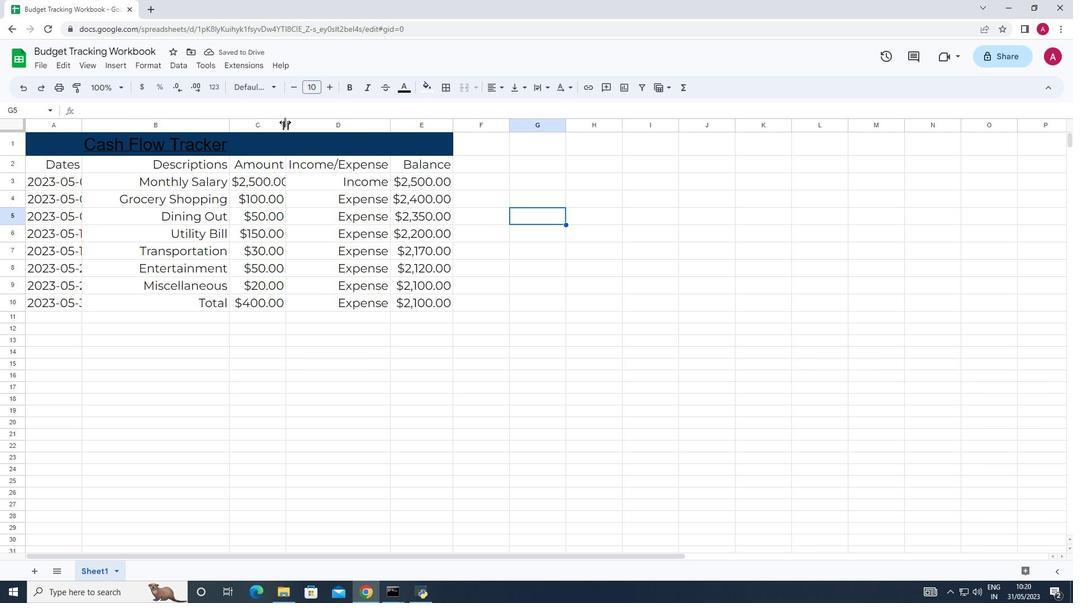 
Action: Mouse pressed left at (285, 122)
Screenshot: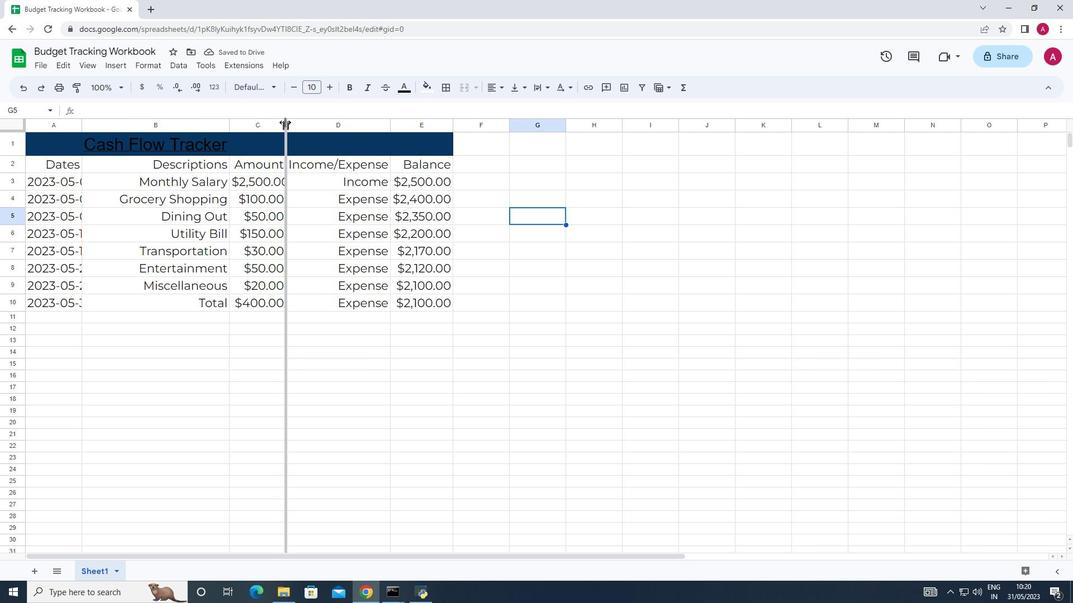 
Action: Mouse moved to (82, 124)
Screenshot: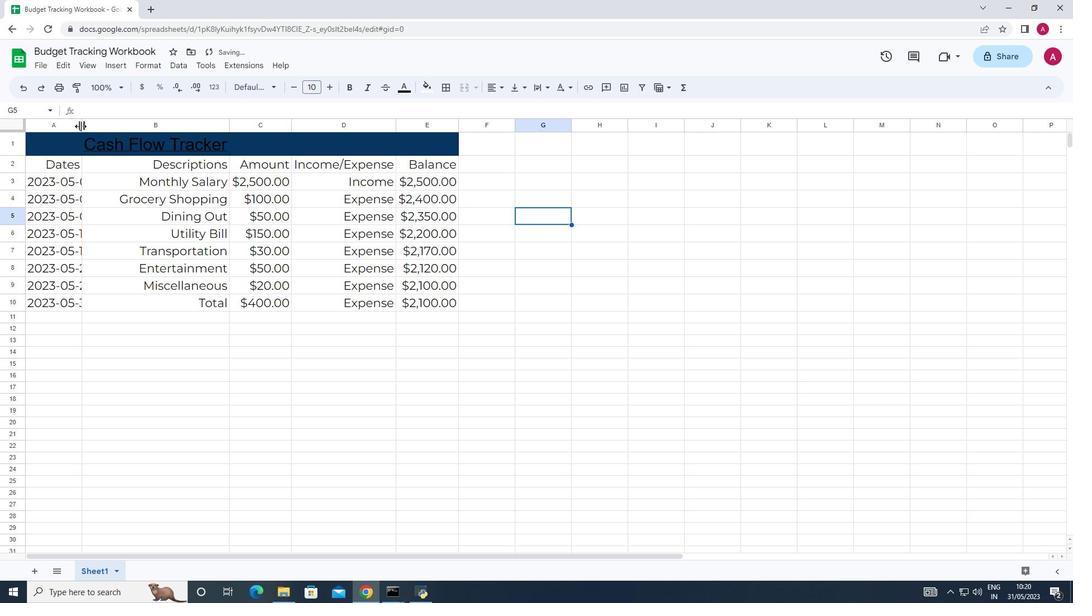 
Action: Mouse pressed left at (82, 124)
Screenshot: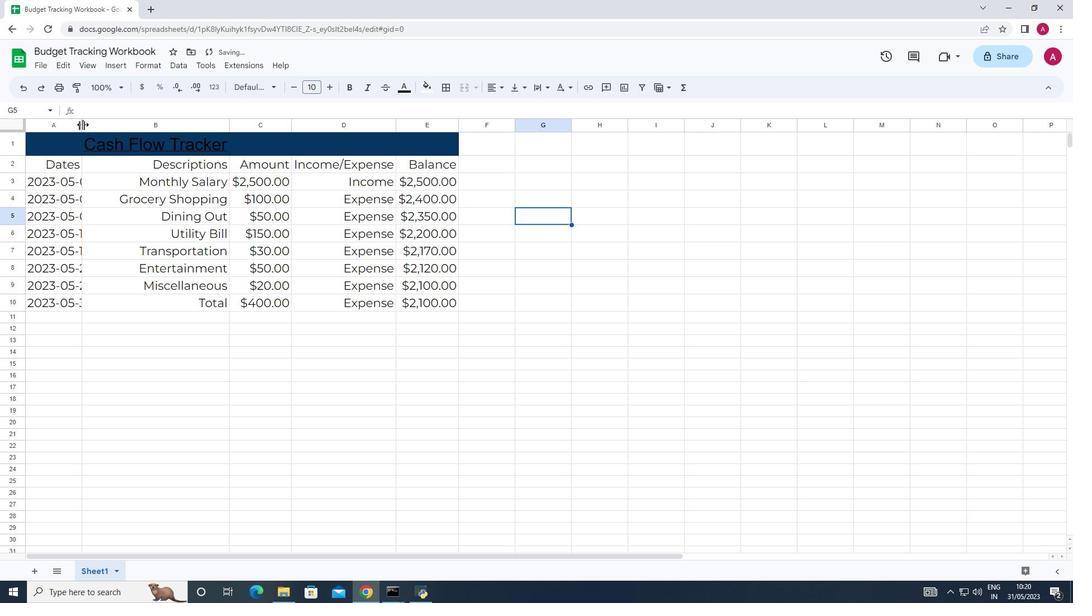 
Action: Mouse pressed left at (82, 124)
Screenshot: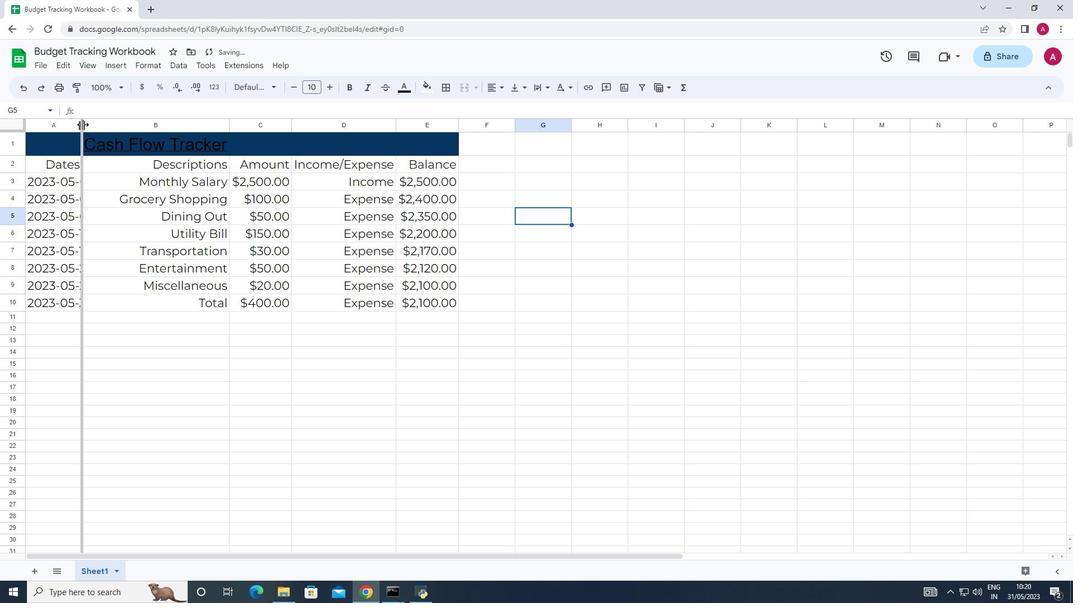 
Action: Mouse moved to (95, 126)
Screenshot: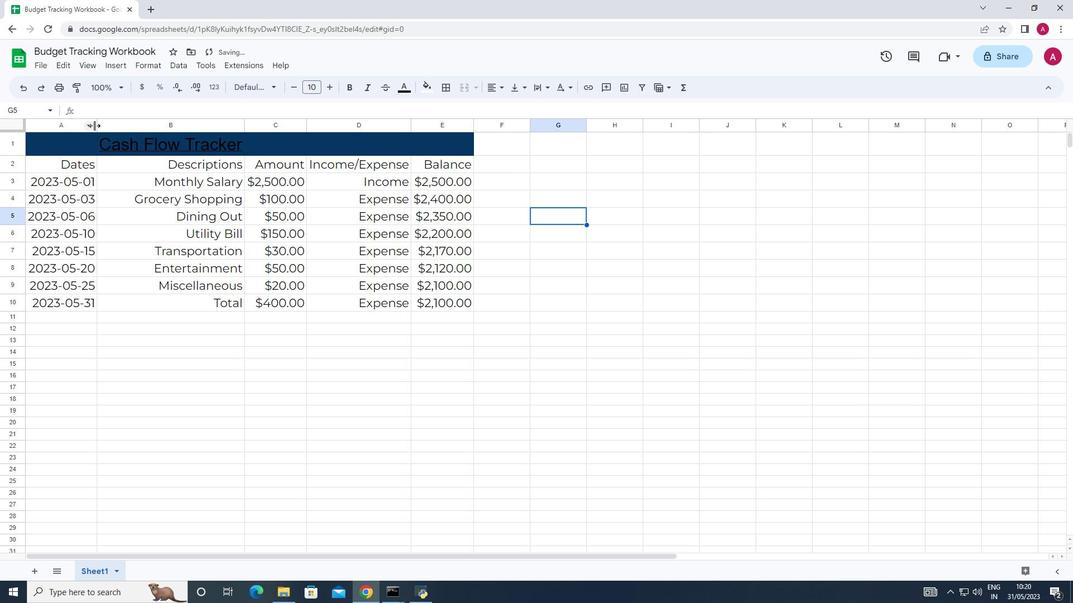 
Action: Mouse pressed left at (95, 126)
Screenshot: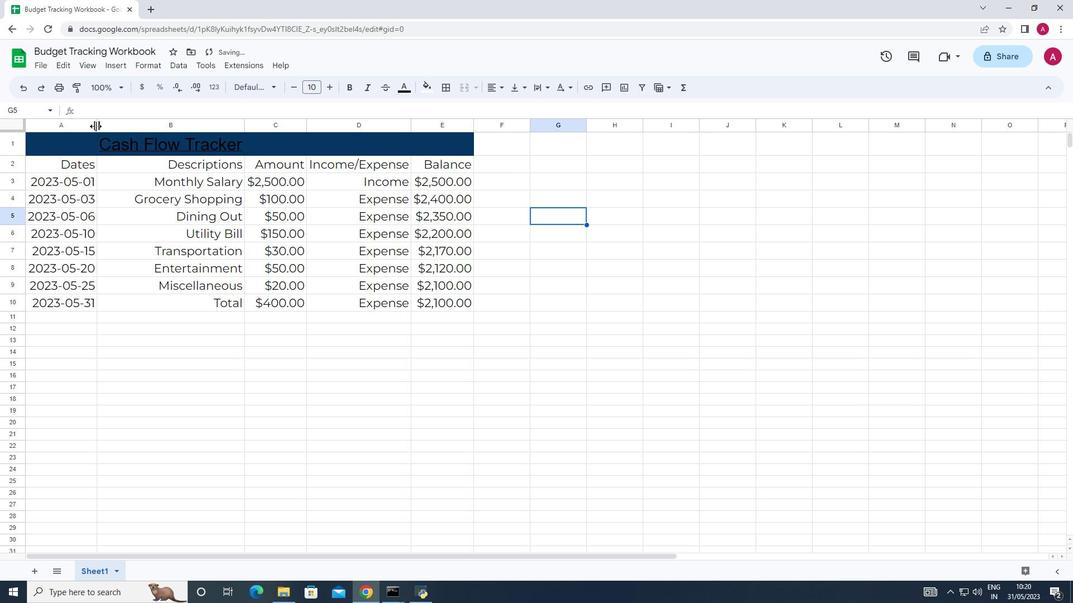 
Action: Mouse moved to (353, 137)
Screenshot: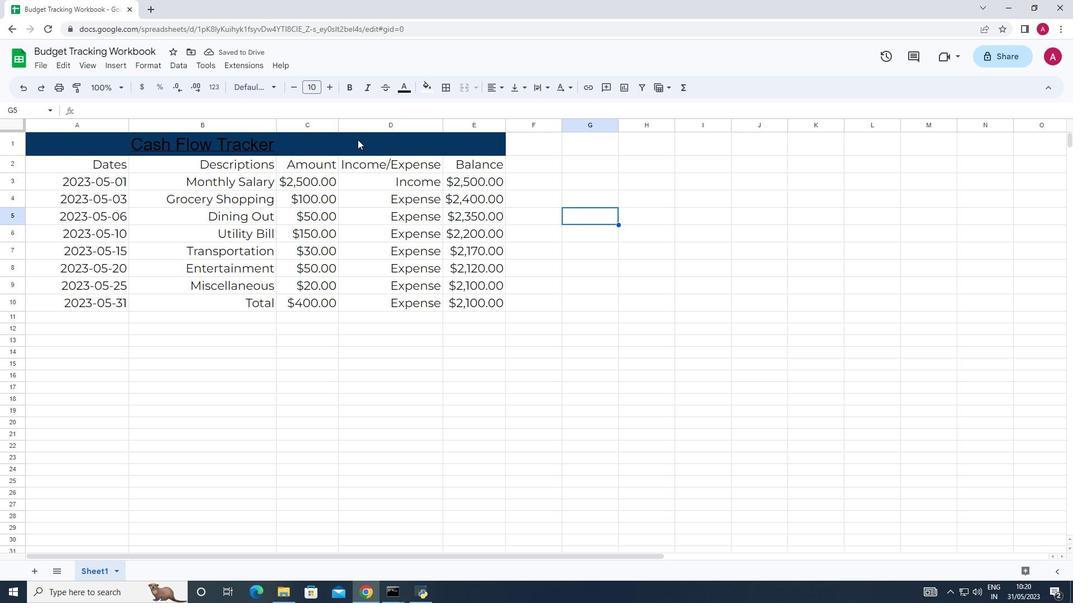 
